 Task: Search one way flight ticket for 3 adults, 3 children in premium economy from Hattiesburg/laurel: Hattiesburg-laurel Regional Airport to Evansville: Evansville Regional Airport on 5-3-2023. Choice of flights is Emirates. Number of bags: 9 checked bags. Price is upto 99000. Outbound departure time preference is 11:00.
Action: Mouse moved to (203, 317)
Screenshot: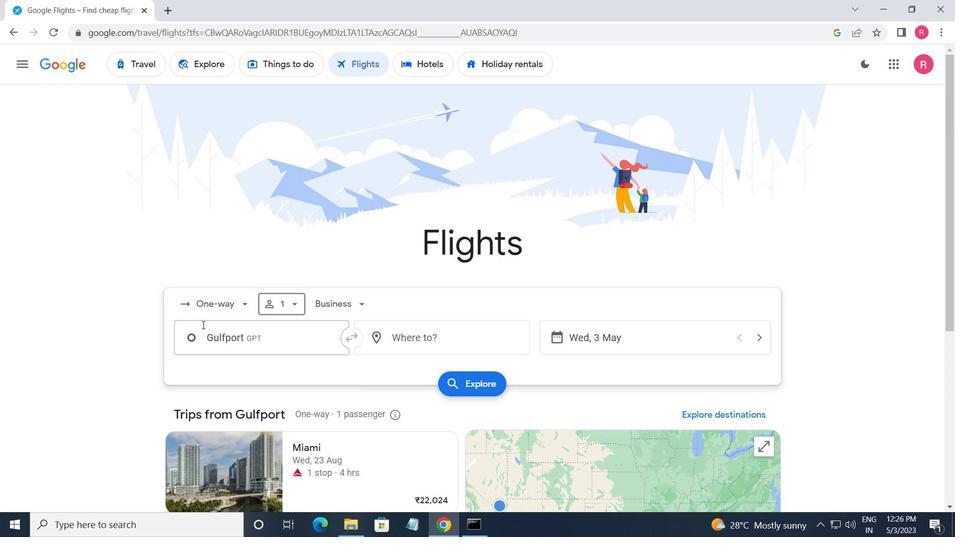 
Action: Mouse pressed left at (203, 317)
Screenshot: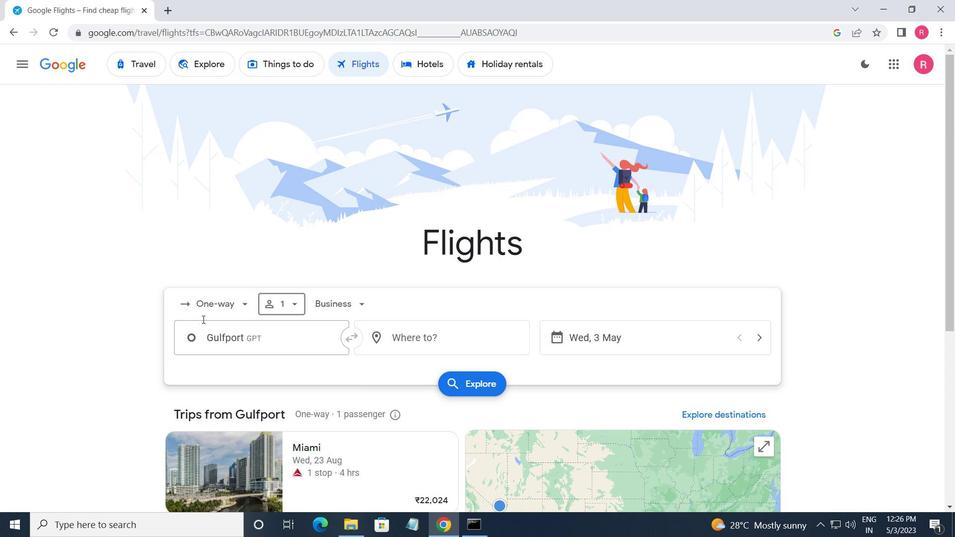 
Action: Mouse moved to (219, 360)
Screenshot: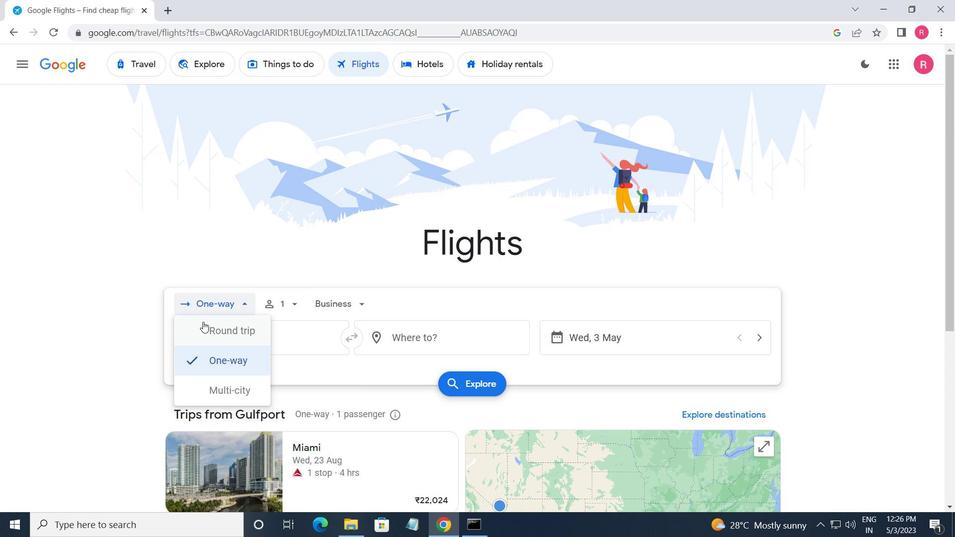 
Action: Mouse pressed left at (219, 360)
Screenshot: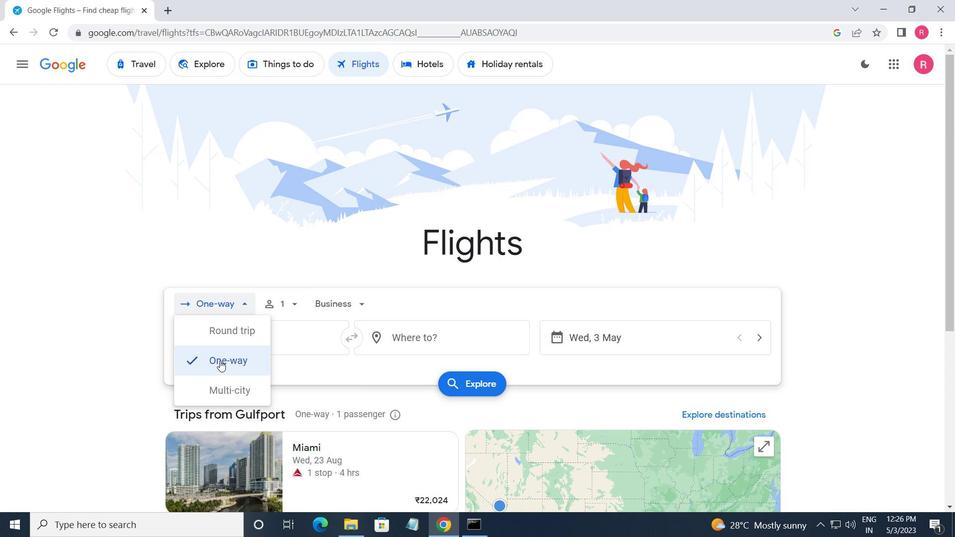 
Action: Mouse moved to (283, 308)
Screenshot: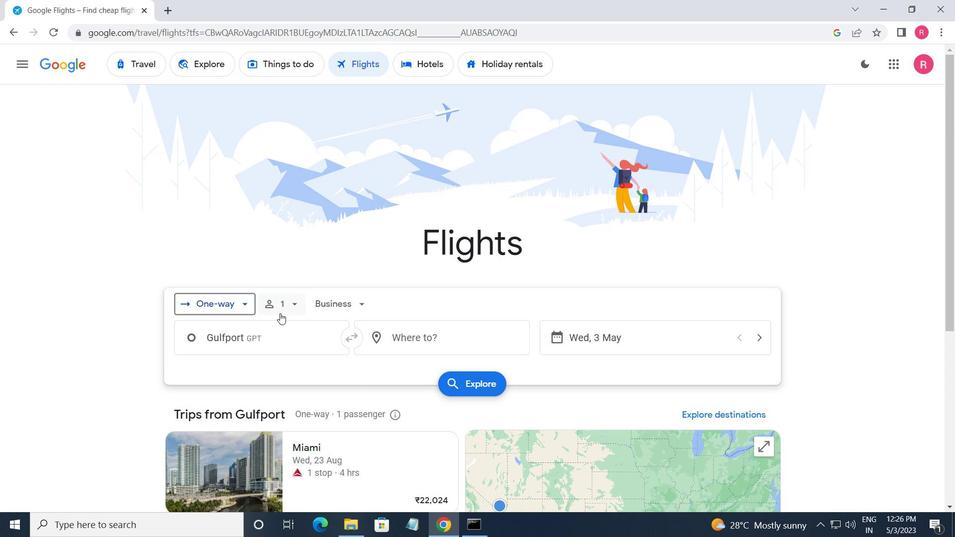 
Action: Mouse pressed left at (283, 308)
Screenshot: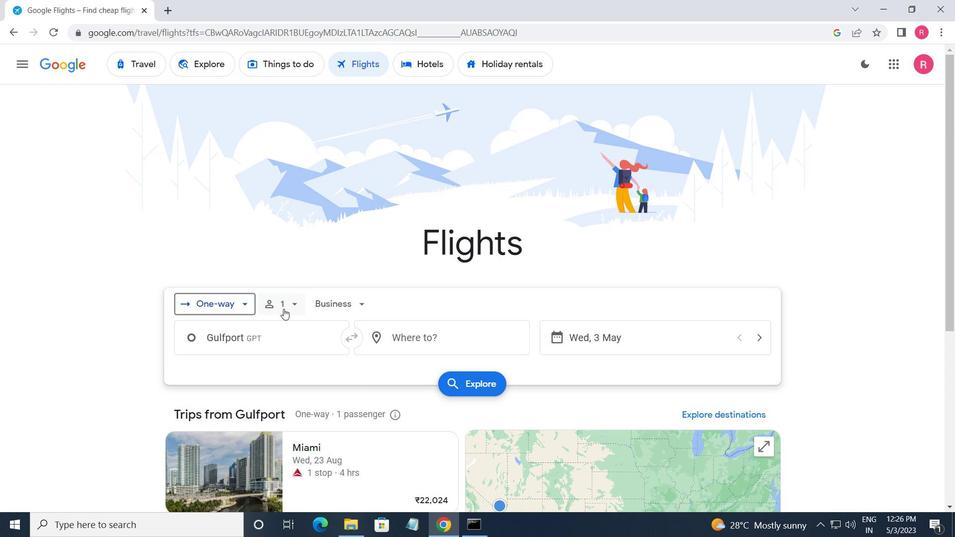 
Action: Mouse moved to (389, 340)
Screenshot: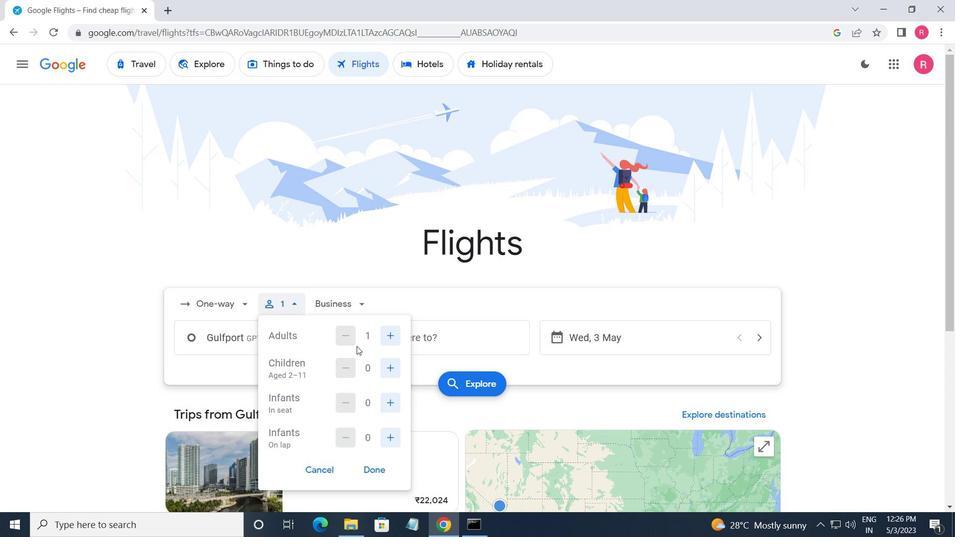 
Action: Mouse pressed left at (389, 340)
Screenshot: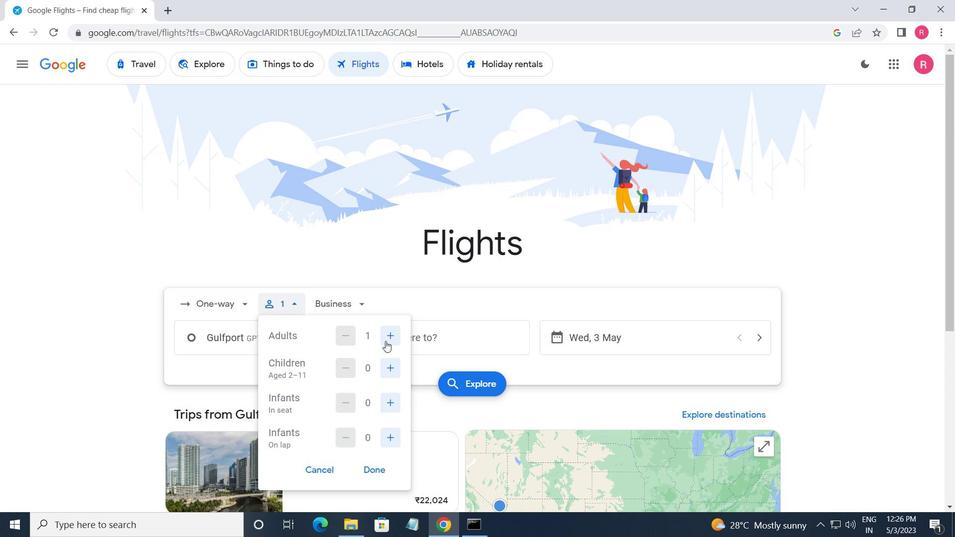
Action: Mouse pressed left at (389, 340)
Screenshot: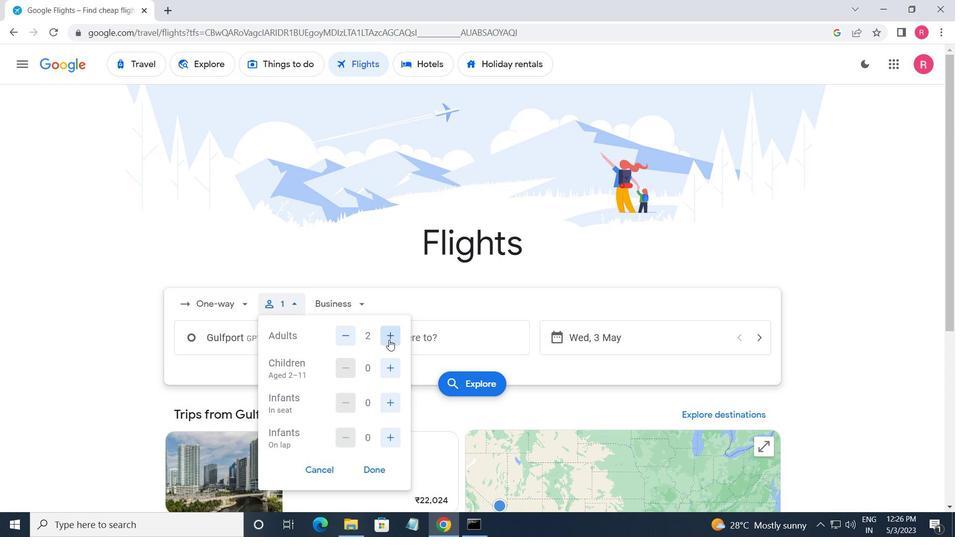 
Action: Mouse moved to (394, 371)
Screenshot: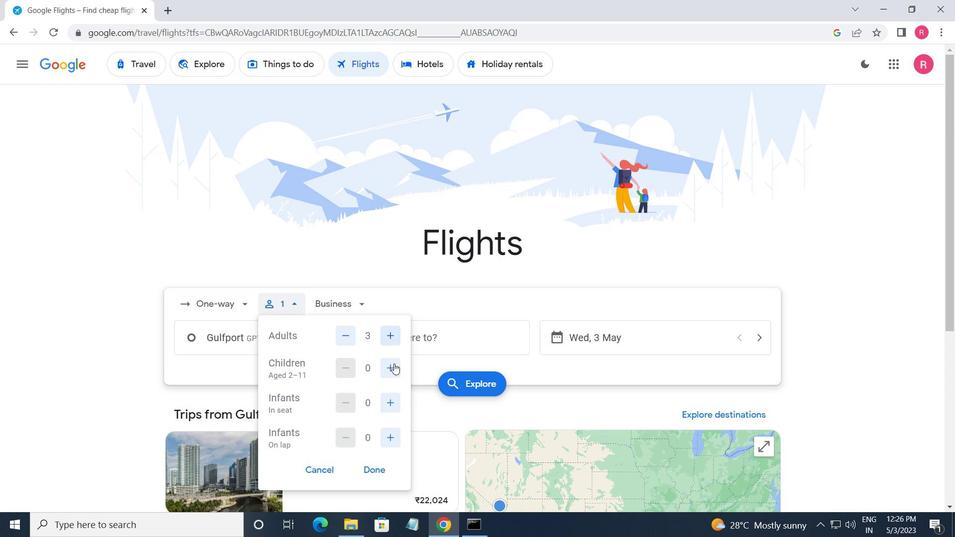 
Action: Mouse pressed left at (394, 371)
Screenshot: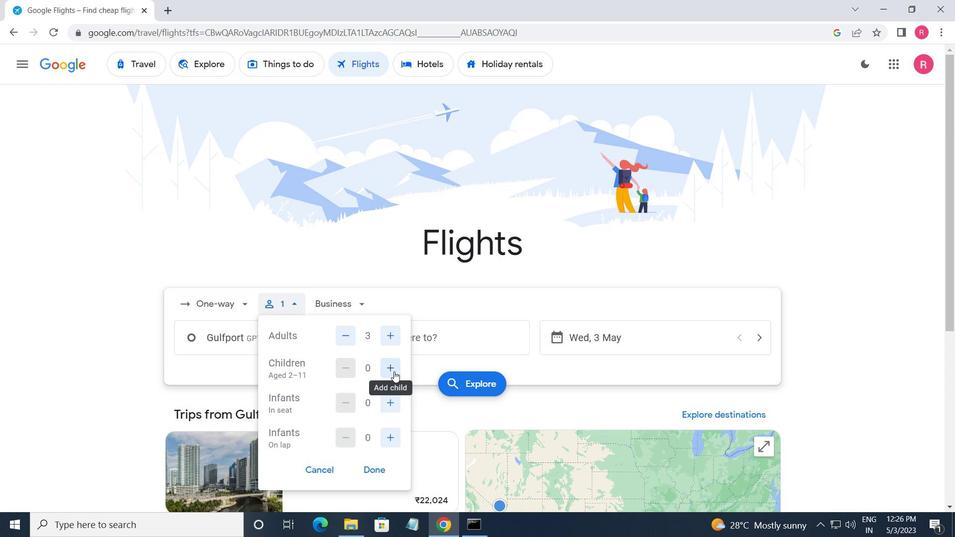 
Action: Mouse pressed left at (394, 371)
Screenshot: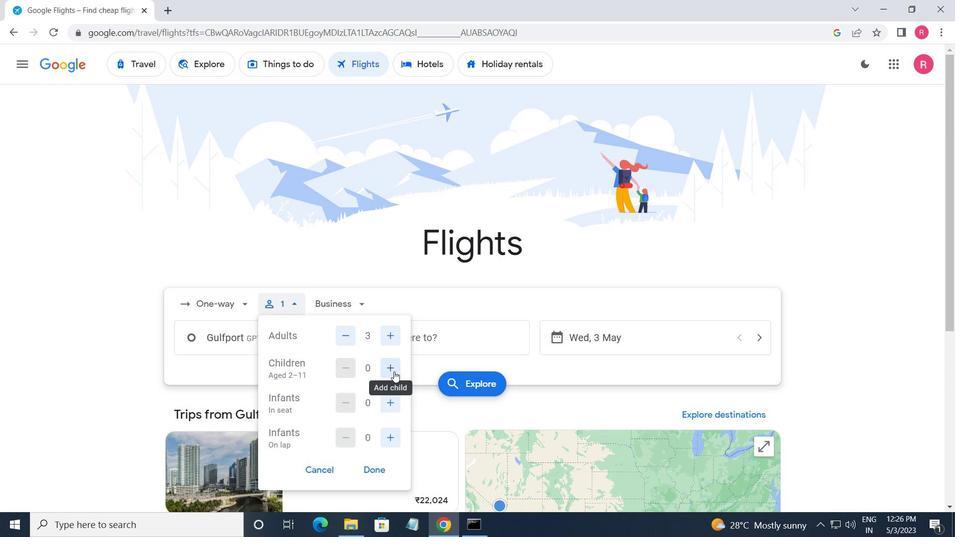 
Action: Mouse moved to (384, 373)
Screenshot: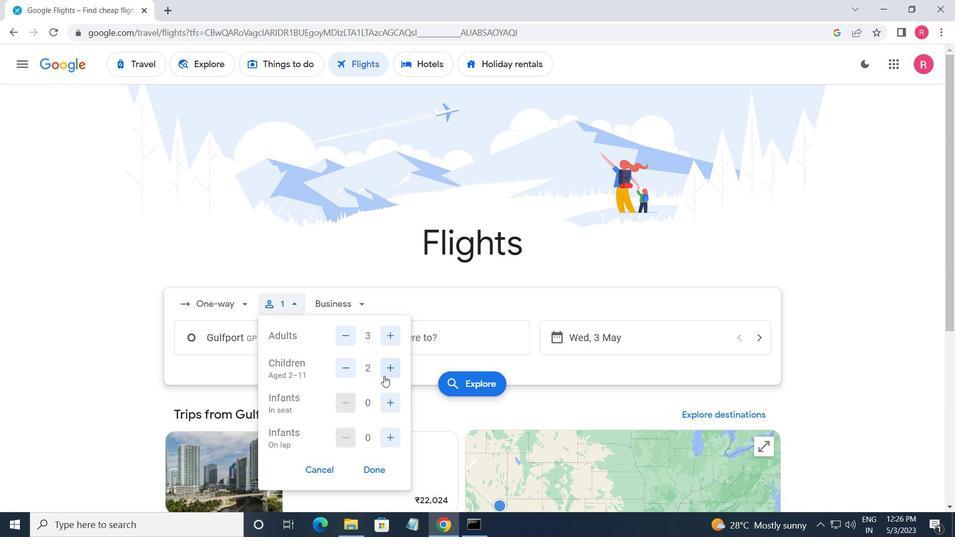 
Action: Mouse pressed left at (384, 373)
Screenshot: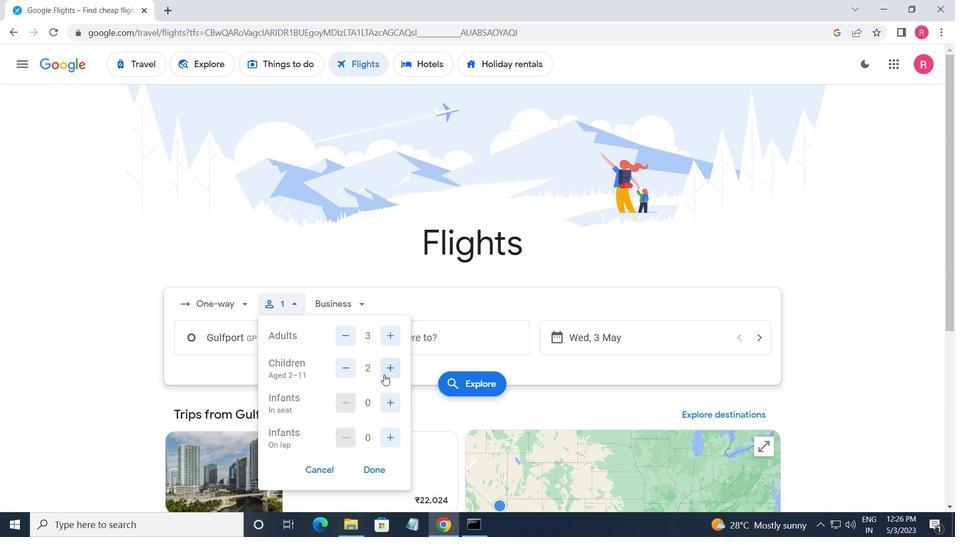 
Action: Mouse moved to (344, 306)
Screenshot: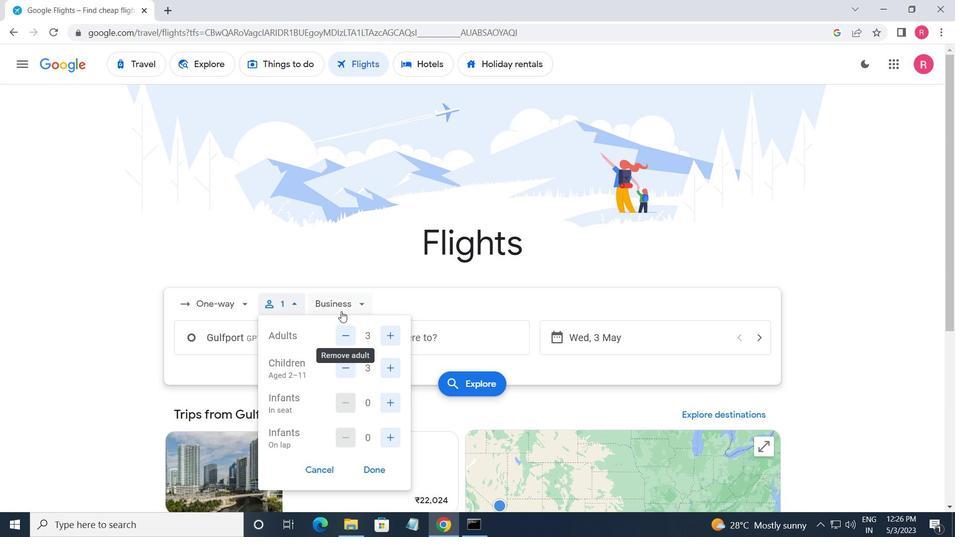
Action: Mouse pressed left at (344, 306)
Screenshot: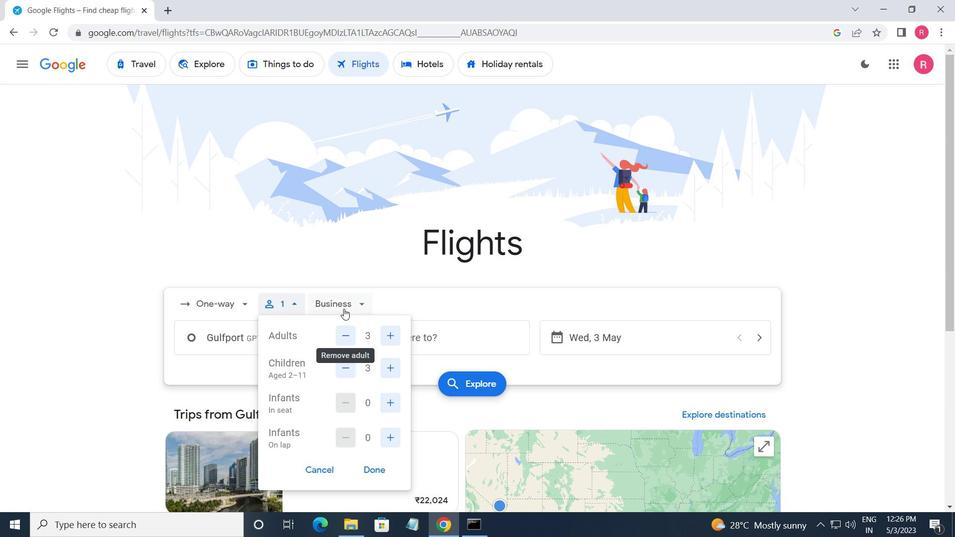 
Action: Mouse moved to (368, 359)
Screenshot: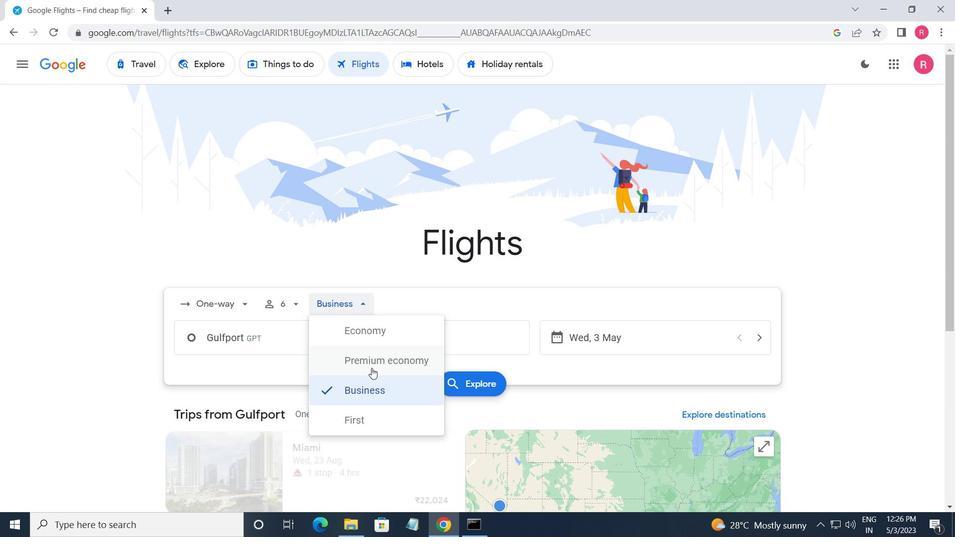 
Action: Mouse pressed left at (368, 359)
Screenshot: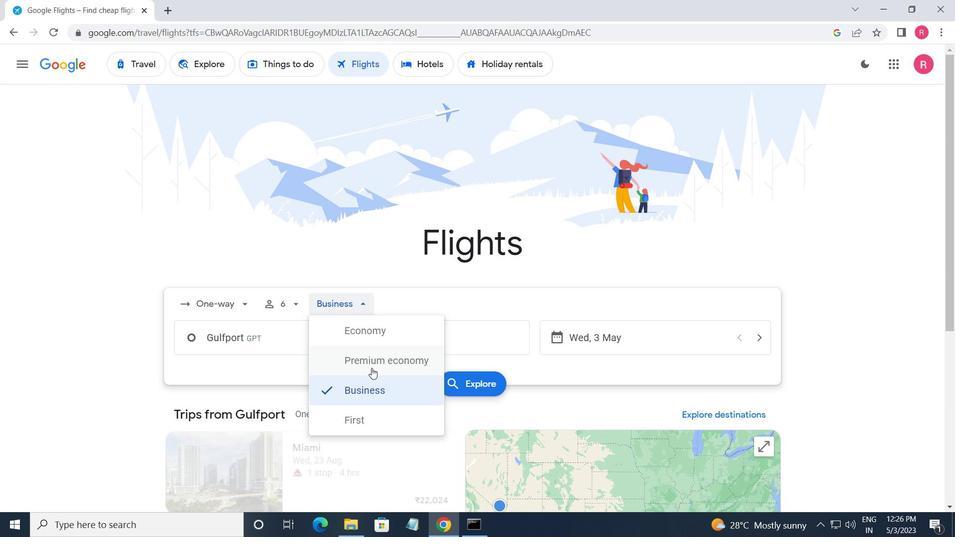 
Action: Mouse moved to (294, 346)
Screenshot: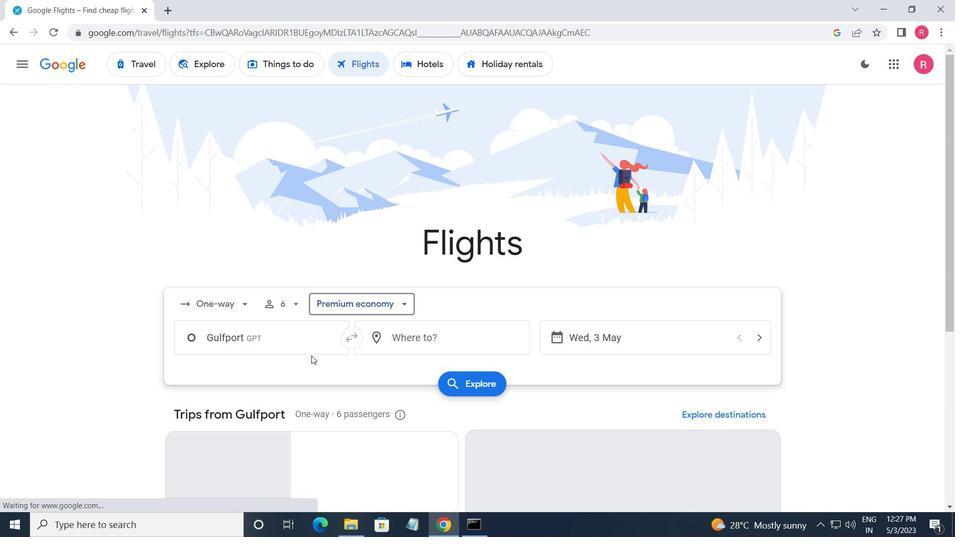 
Action: Mouse pressed left at (294, 346)
Screenshot: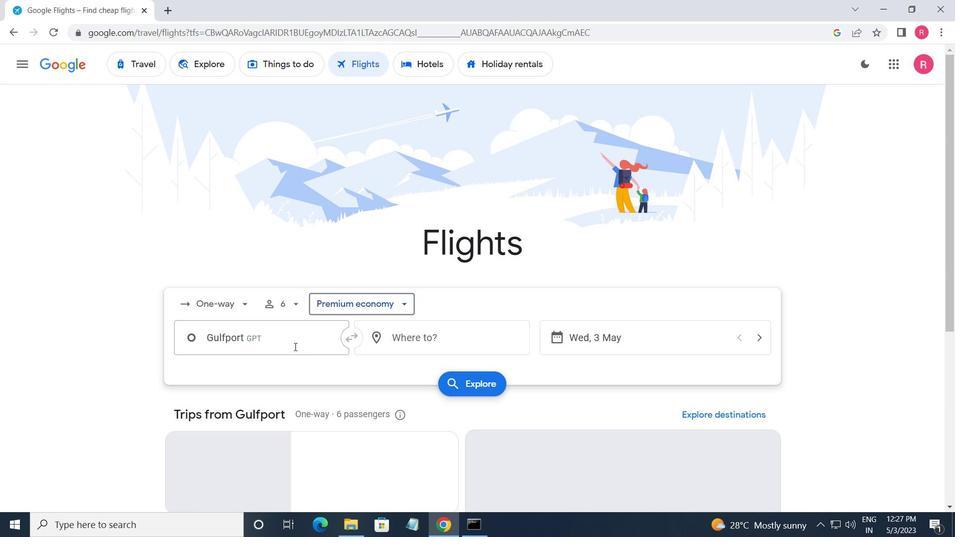 
Action: Mouse moved to (274, 376)
Screenshot: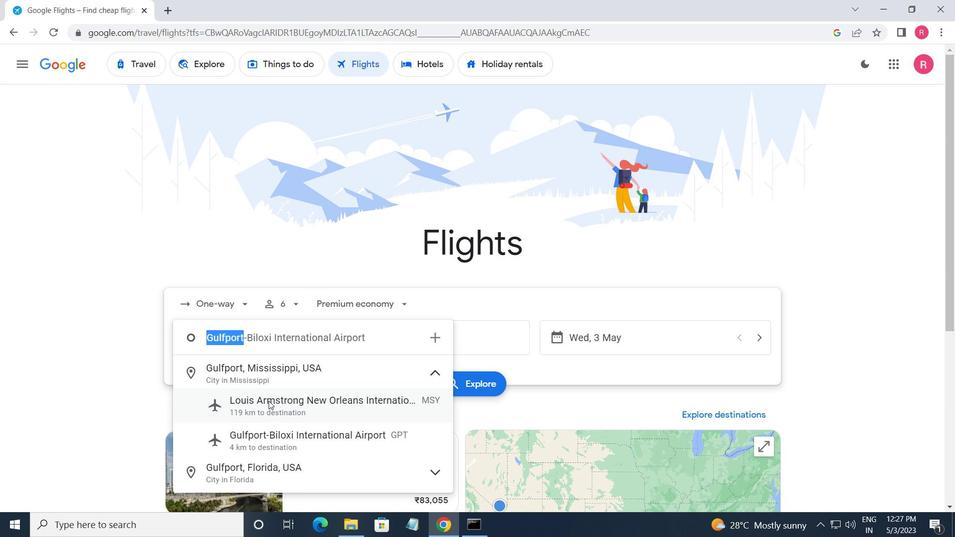 
Action: Key pressed <Key.shift>HATTI
Screenshot: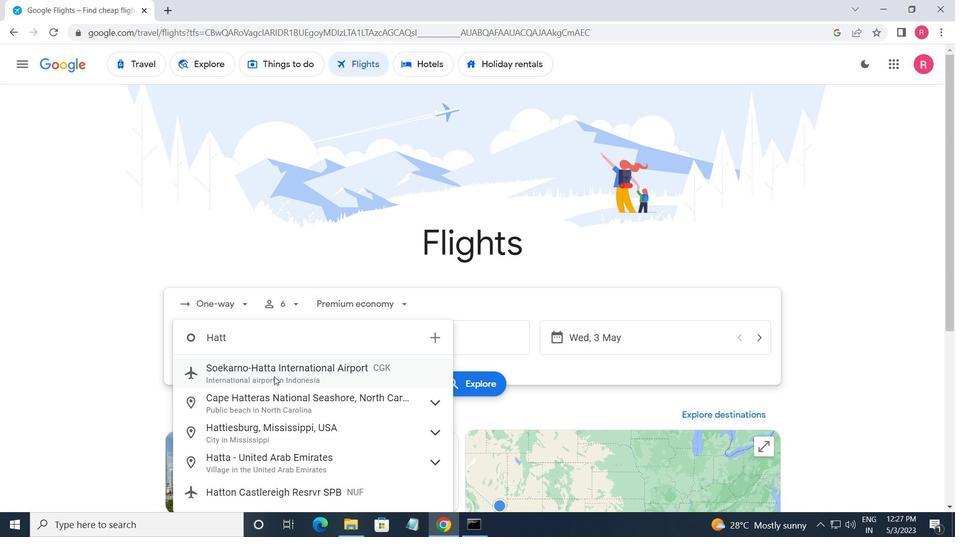 
Action: Mouse moved to (327, 471)
Screenshot: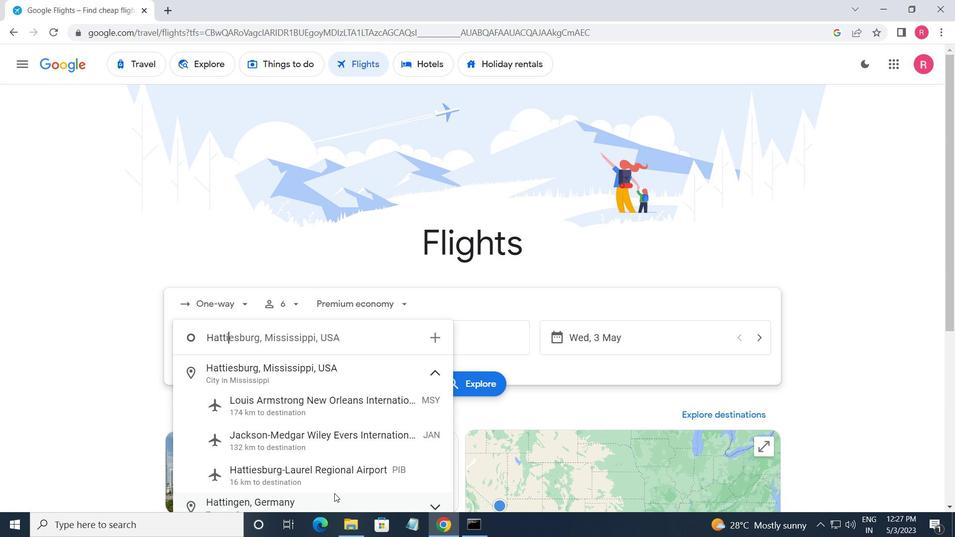 
Action: Mouse pressed left at (327, 471)
Screenshot: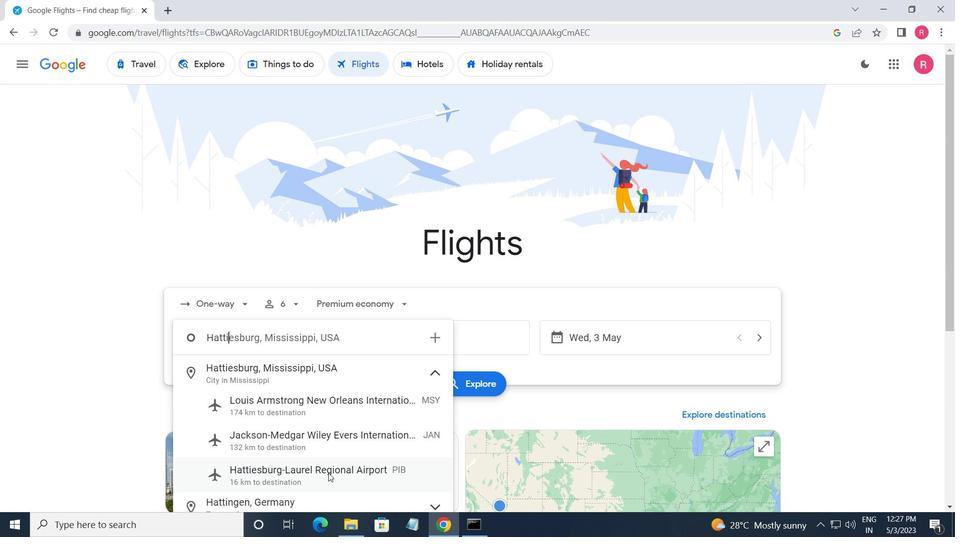 
Action: Mouse moved to (425, 347)
Screenshot: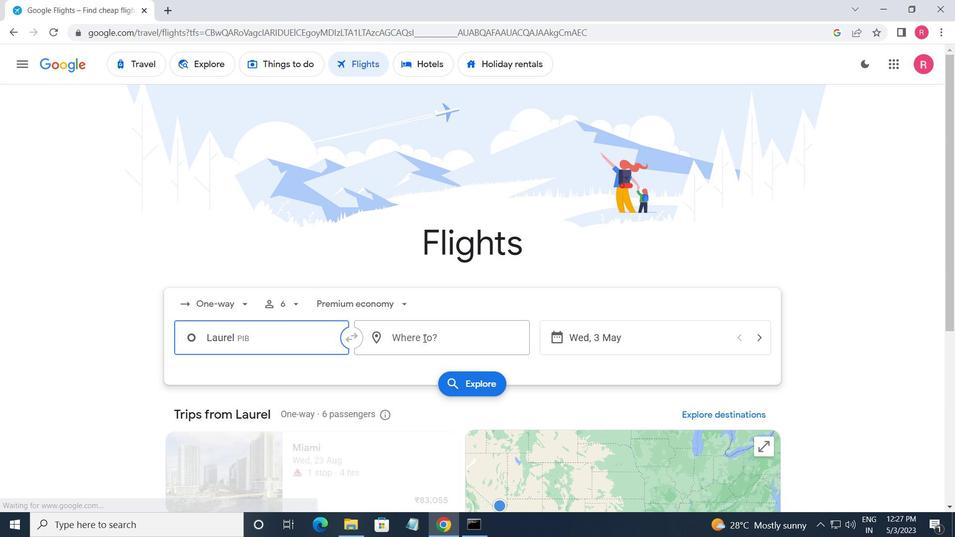 
Action: Mouse pressed left at (425, 347)
Screenshot: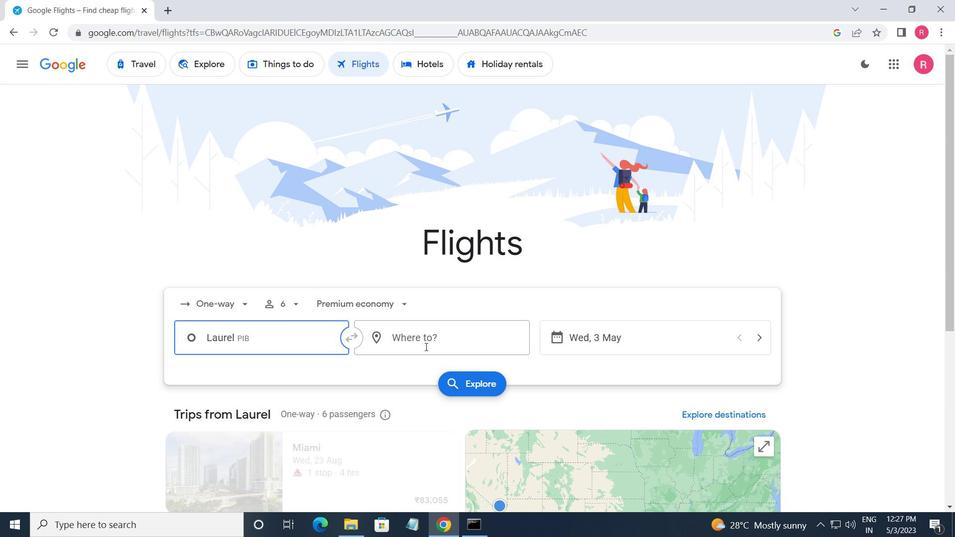 
Action: Mouse moved to (445, 466)
Screenshot: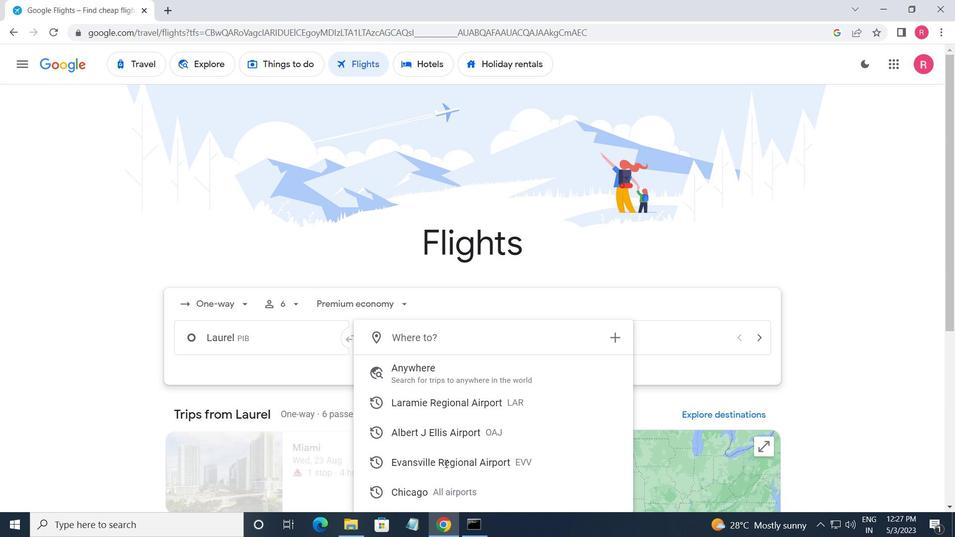 
Action: Mouse pressed left at (445, 466)
Screenshot: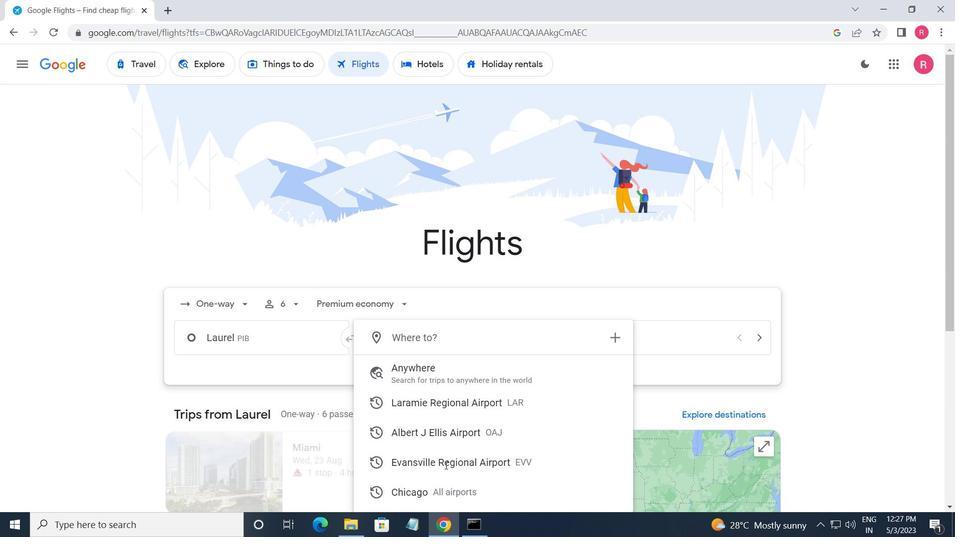 
Action: Mouse moved to (638, 348)
Screenshot: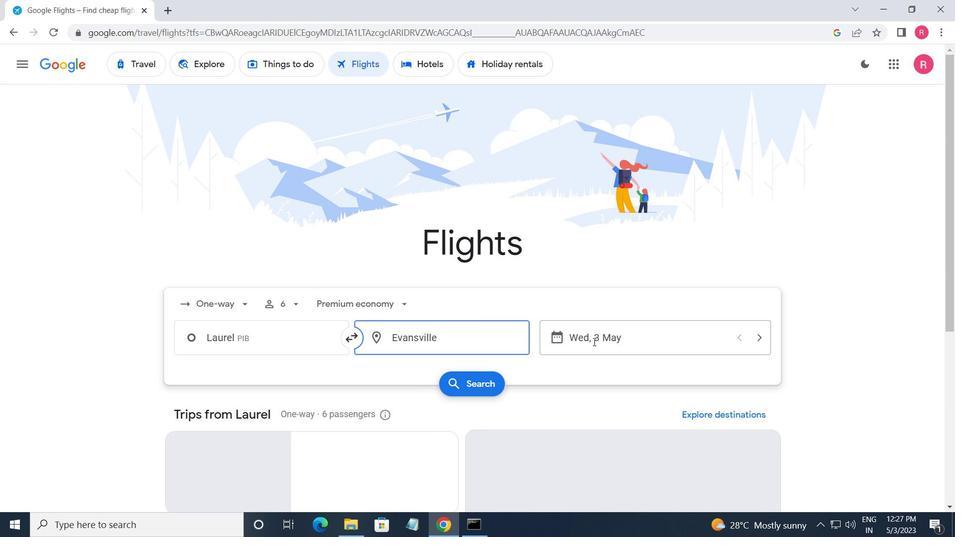 
Action: Mouse pressed left at (638, 348)
Screenshot: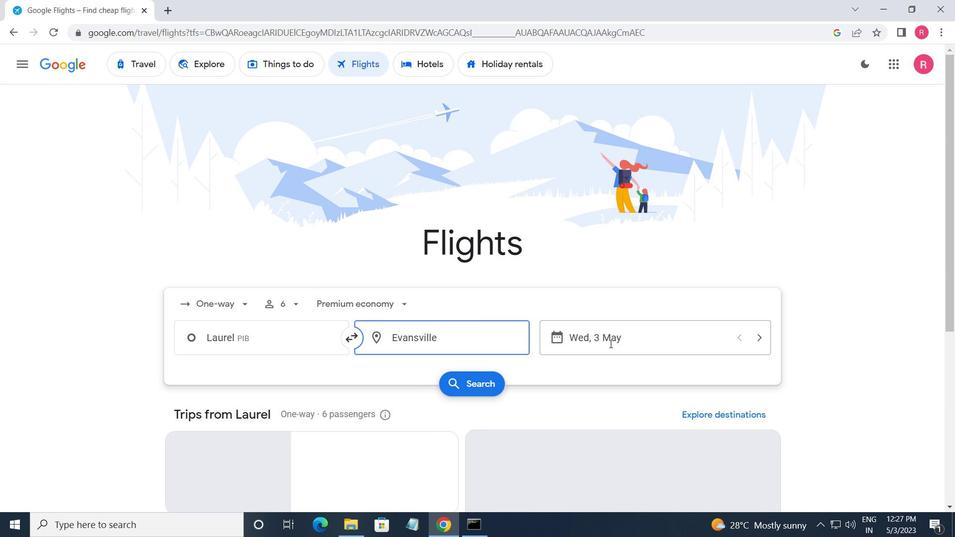 
Action: Mouse moved to (416, 289)
Screenshot: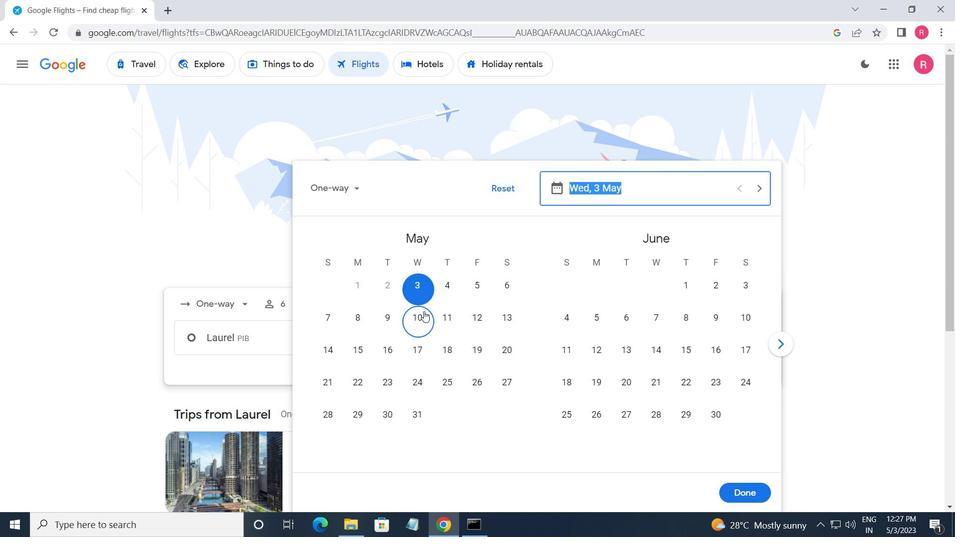 
Action: Mouse pressed left at (416, 289)
Screenshot: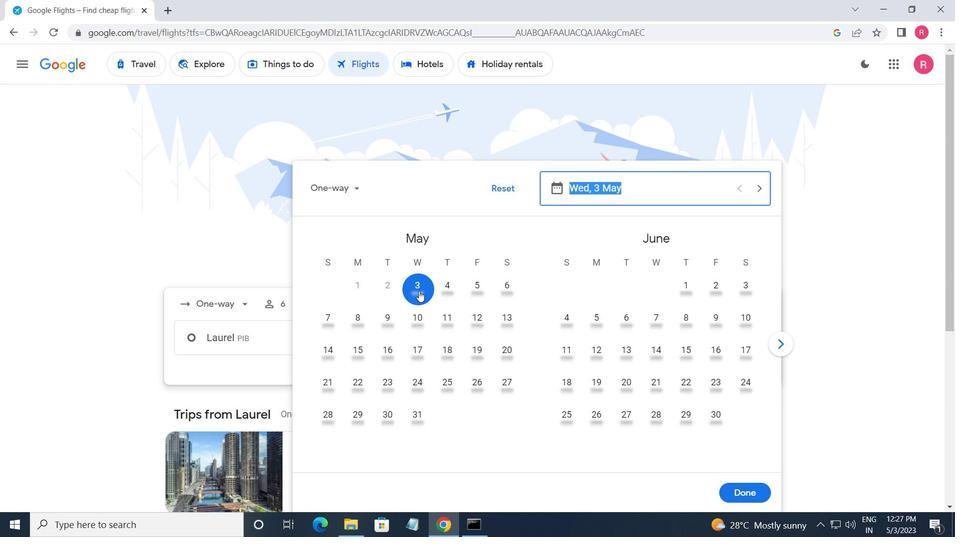 
Action: Mouse moved to (735, 488)
Screenshot: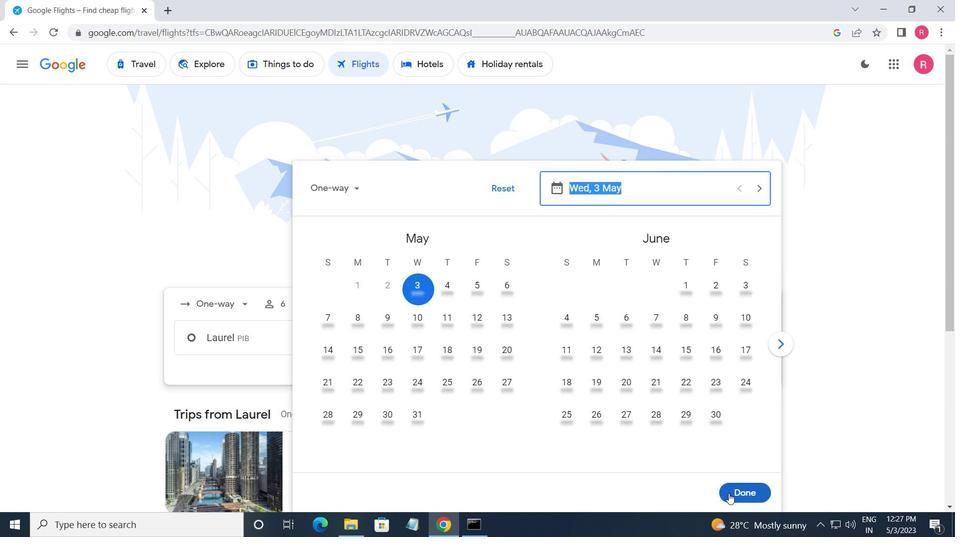 
Action: Mouse pressed left at (735, 488)
Screenshot: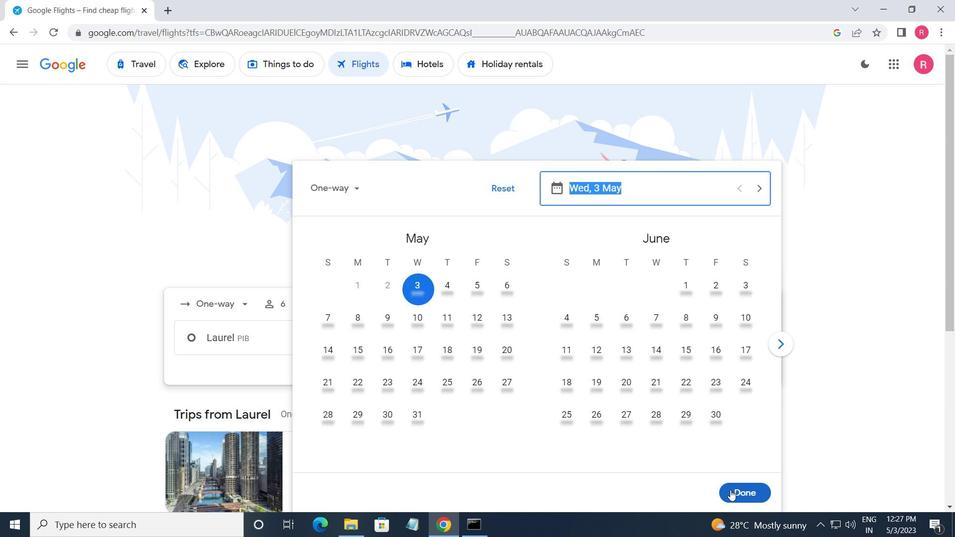 
Action: Mouse moved to (477, 387)
Screenshot: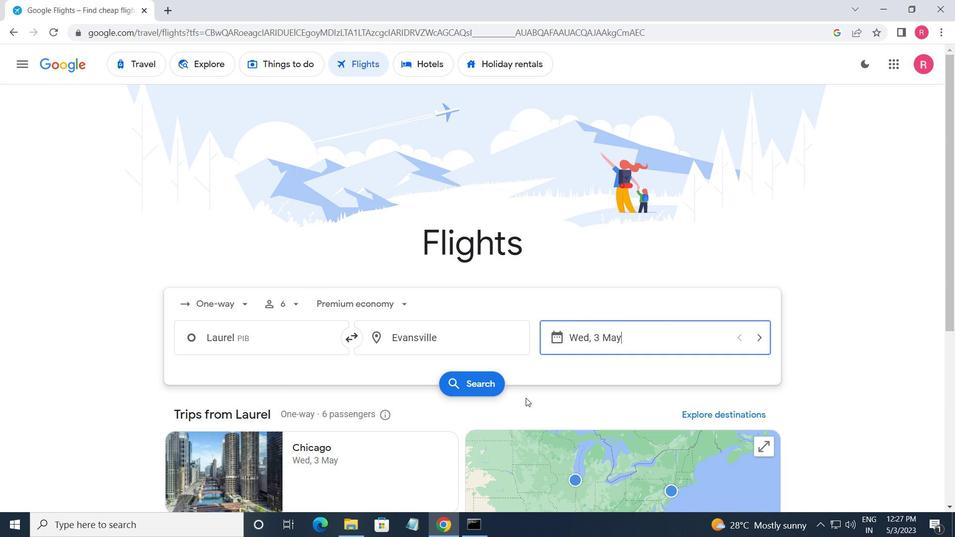 
Action: Mouse pressed left at (477, 387)
Screenshot: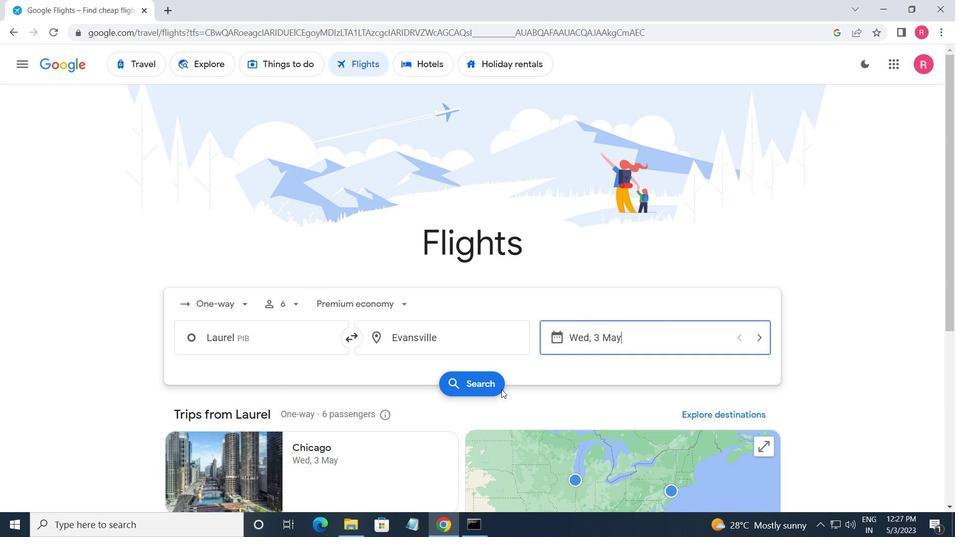 
Action: Mouse moved to (187, 177)
Screenshot: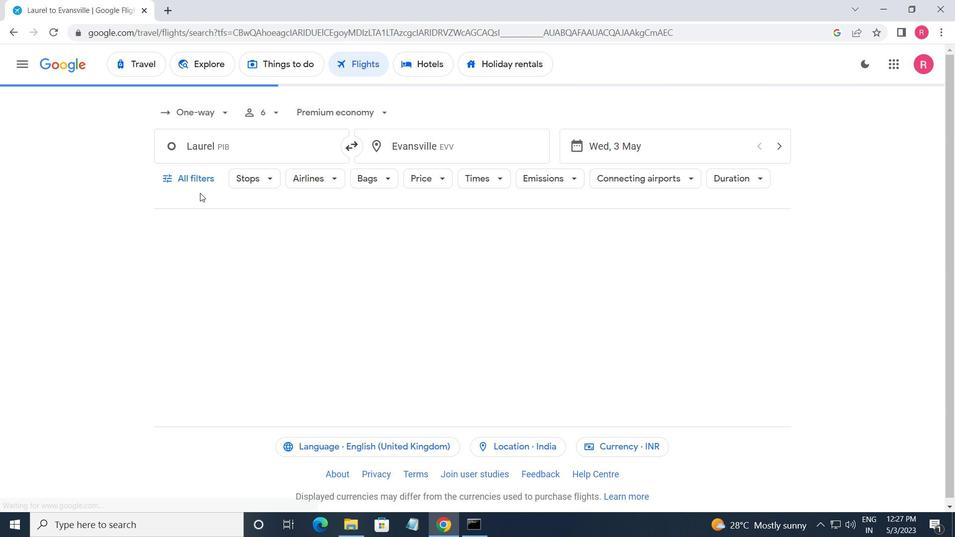 
Action: Mouse pressed left at (187, 177)
Screenshot: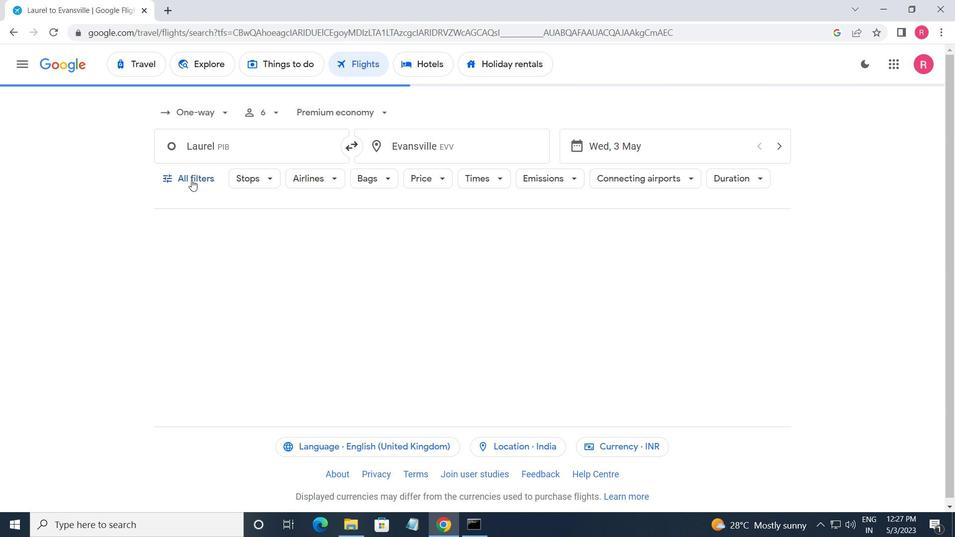 
Action: Mouse moved to (238, 346)
Screenshot: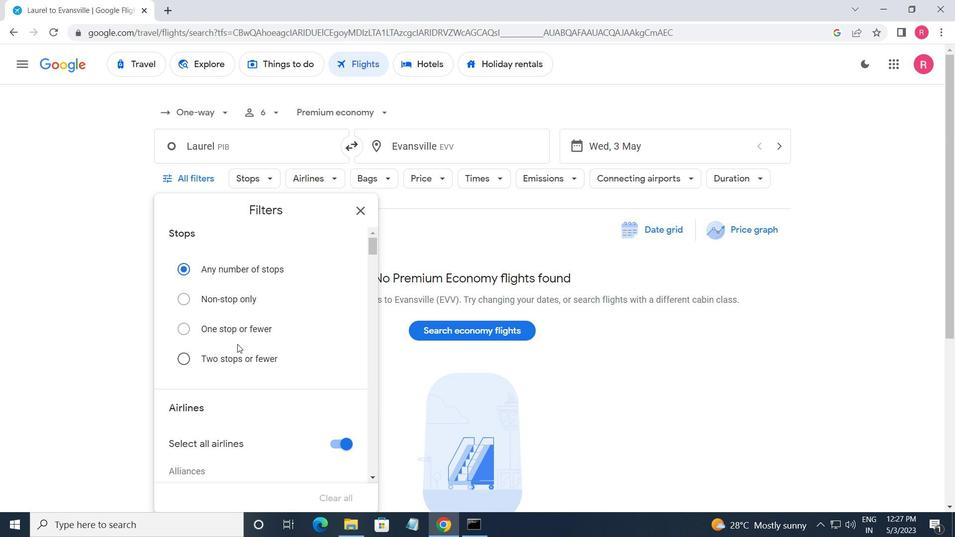 
Action: Mouse scrolled (238, 345) with delta (0, 0)
Screenshot: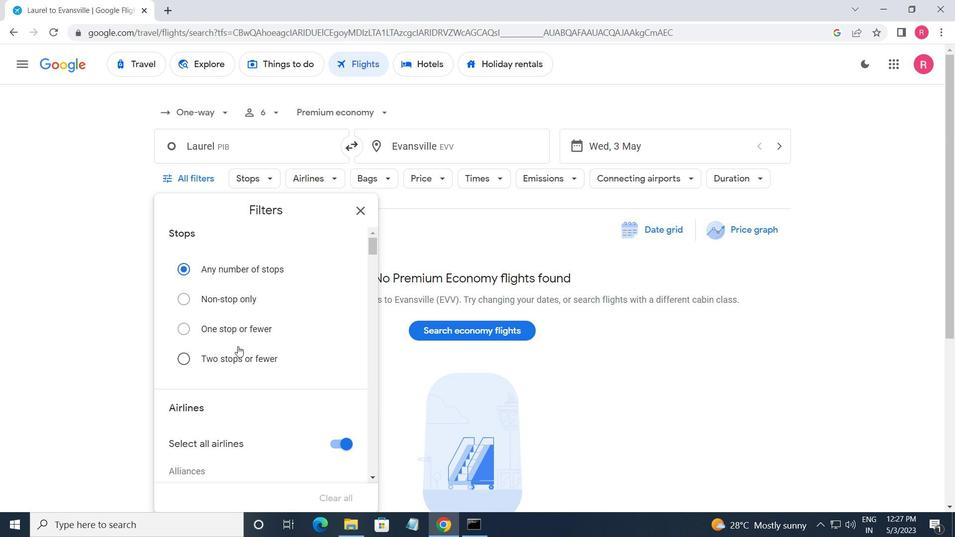 
Action: Mouse moved to (238, 347)
Screenshot: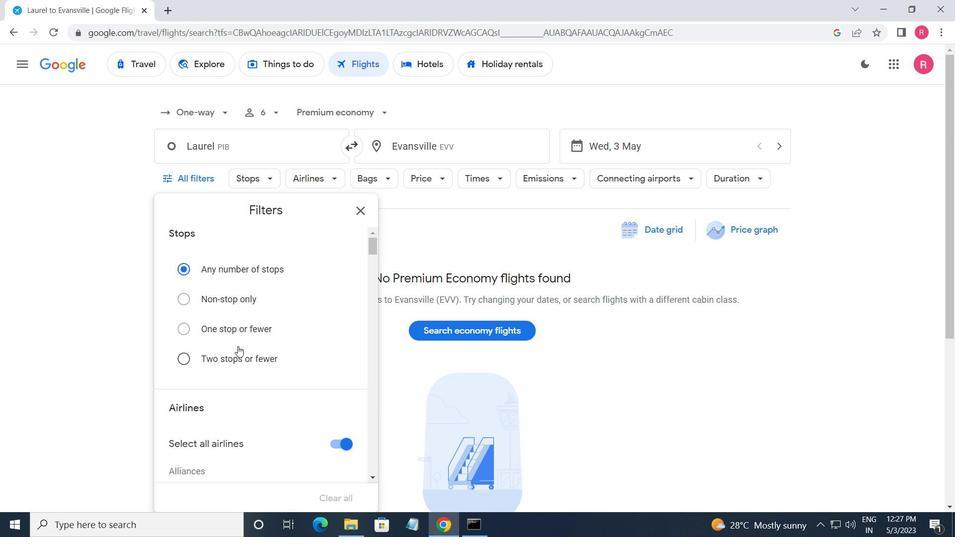 
Action: Mouse scrolled (238, 346) with delta (0, 0)
Screenshot: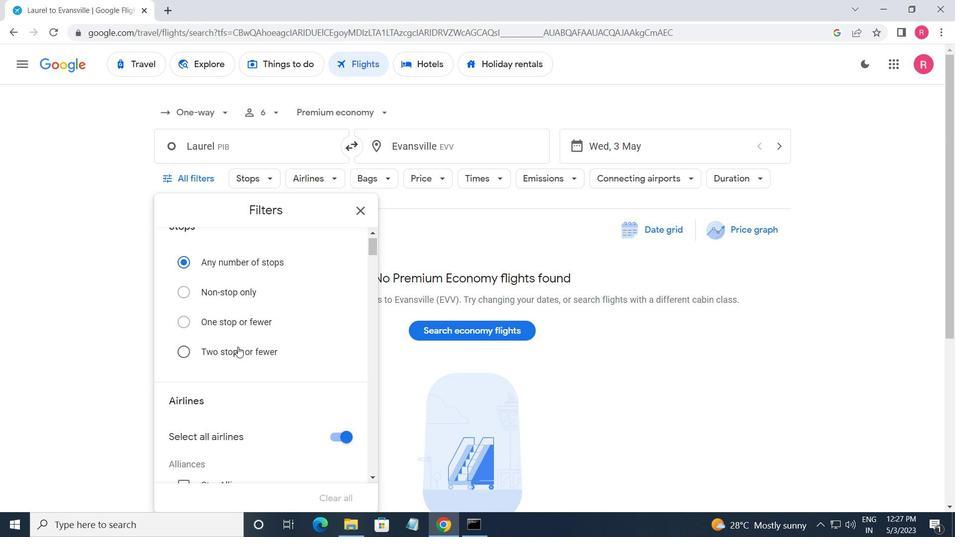 
Action: Mouse moved to (239, 348)
Screenshot: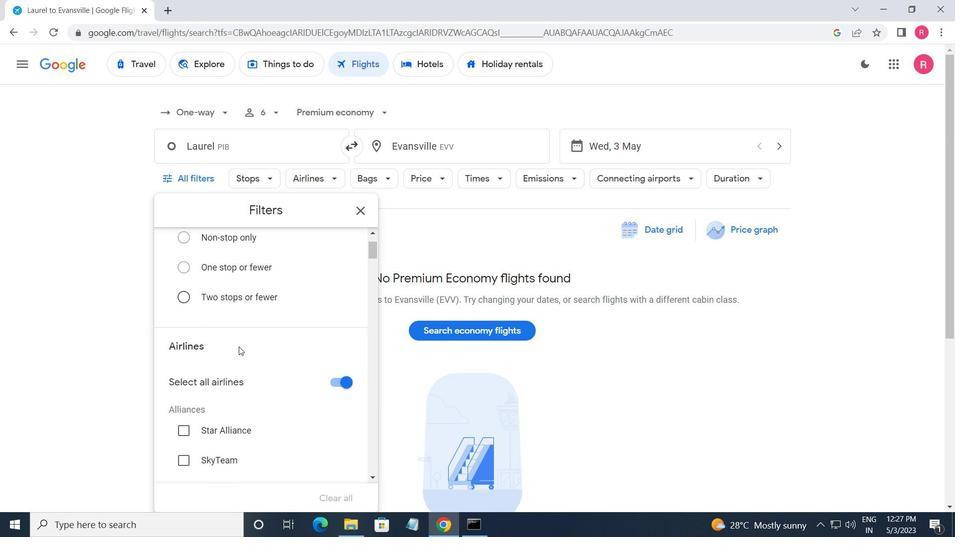 
Action: Mouse scrolled (239, 347) with delta (0, 0)
Screenshot: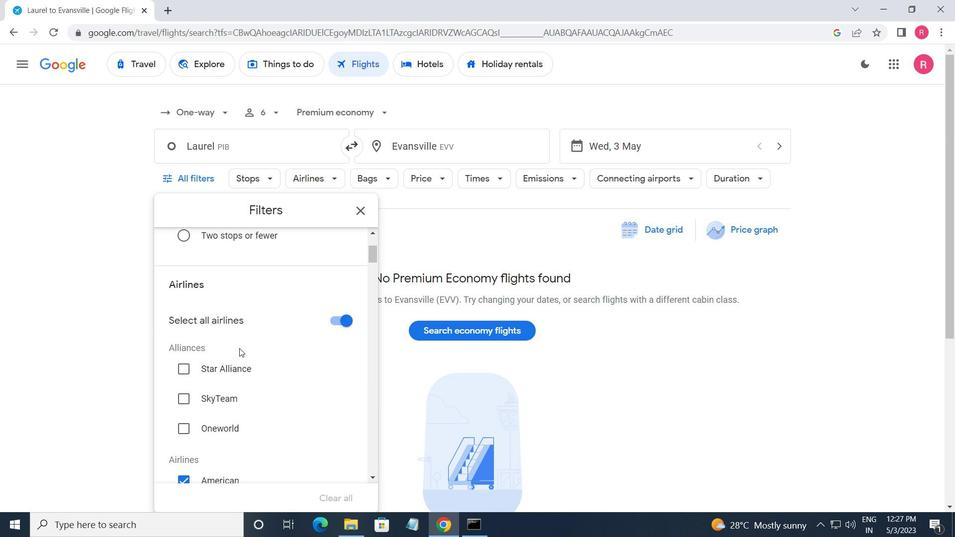 
Action: Mouse scrolled (239, 347) with delta (0, 0)
Screenshot: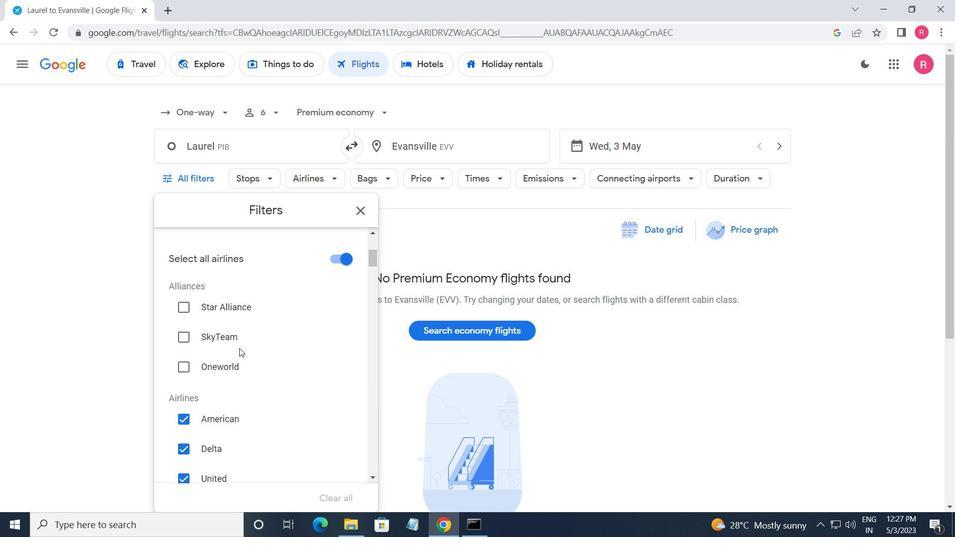 
Action: Mouse scrolled (239, 347) with delta (0, 0)
Screenshot: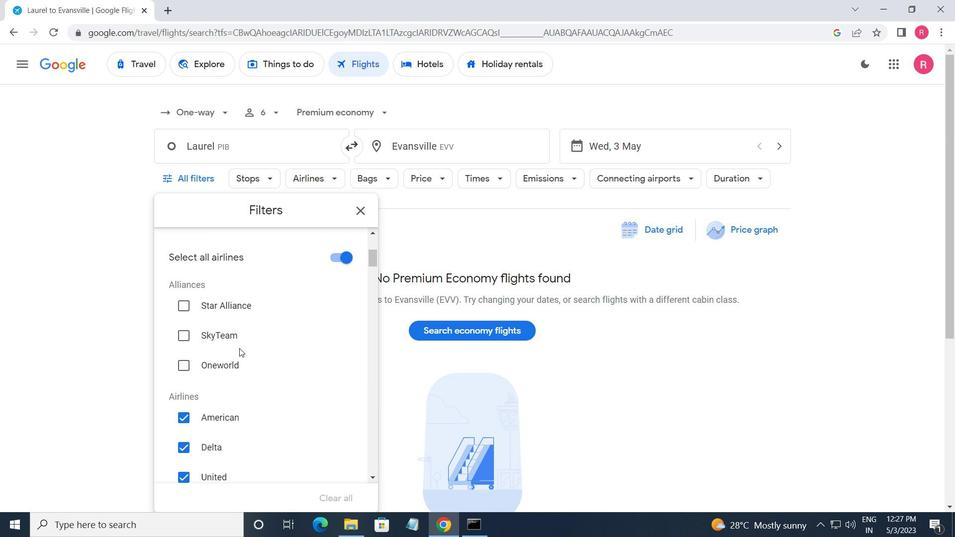 
Action: Mouse scrolled (239, 348) with delta (0, 0)
Screenshot: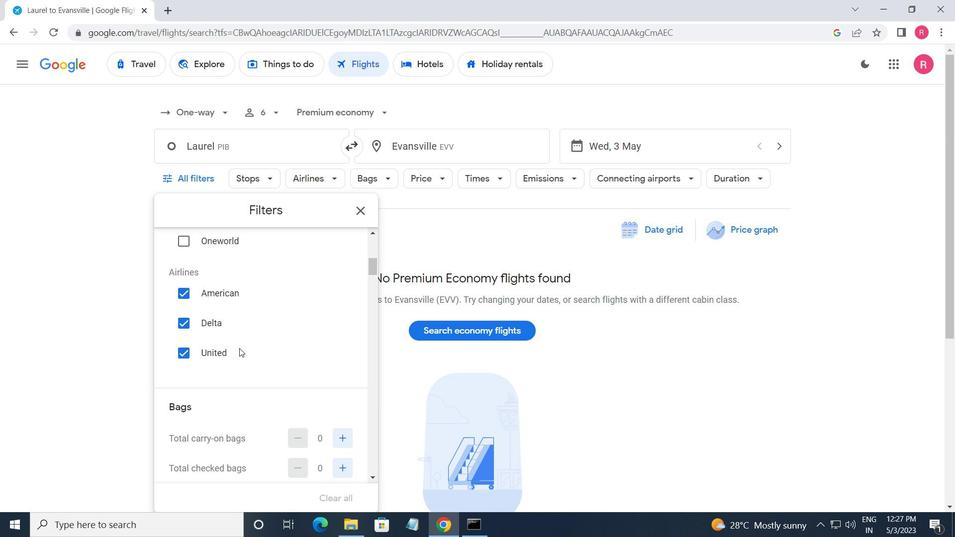 
Action: Mouse scrolled (239, 348) with delta (0, 0)
Screenshot: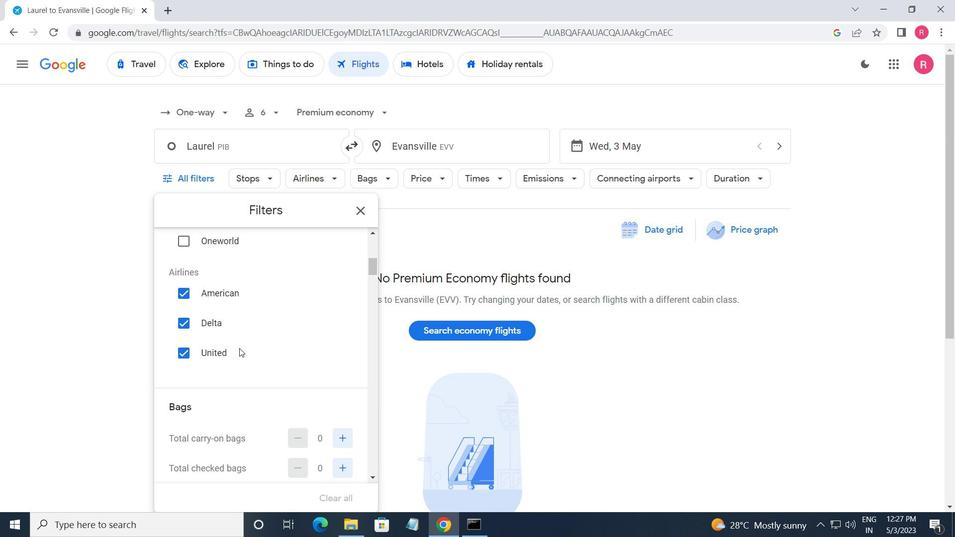
Action: Mouse scrolled (239, 348) with delta (0, 0)
Screenshot: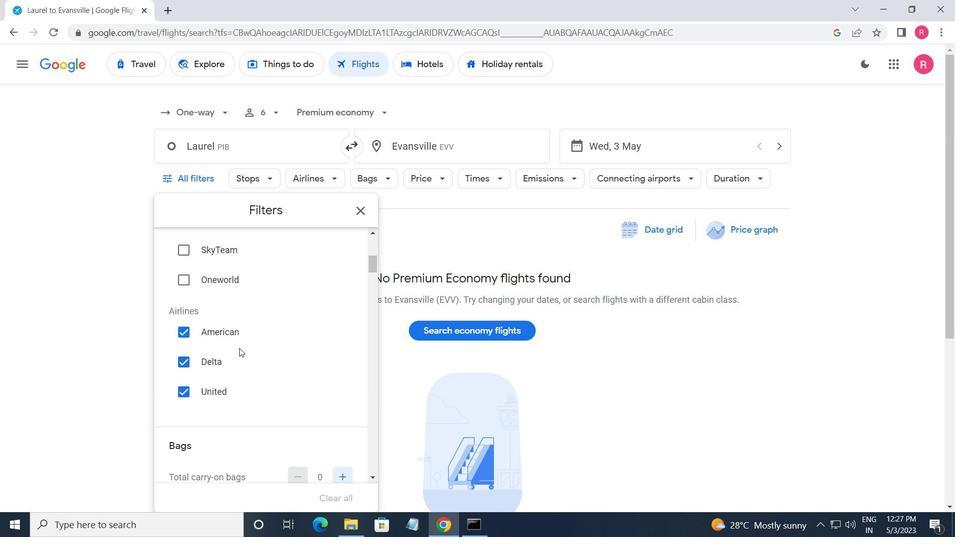
Action: Mouse moved to (335, 321)
Screenshot: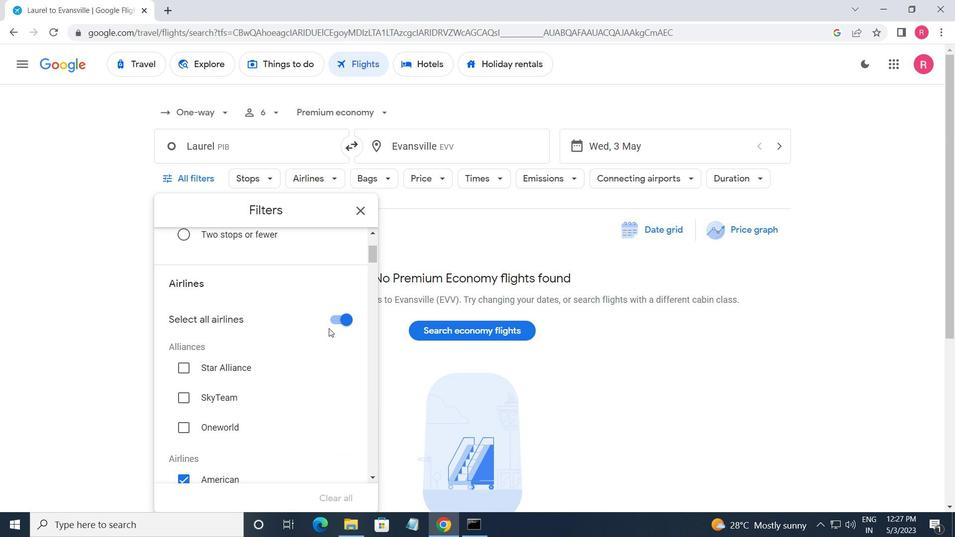 
Action: Mouse pressed left at (335, 321)
Screenshot: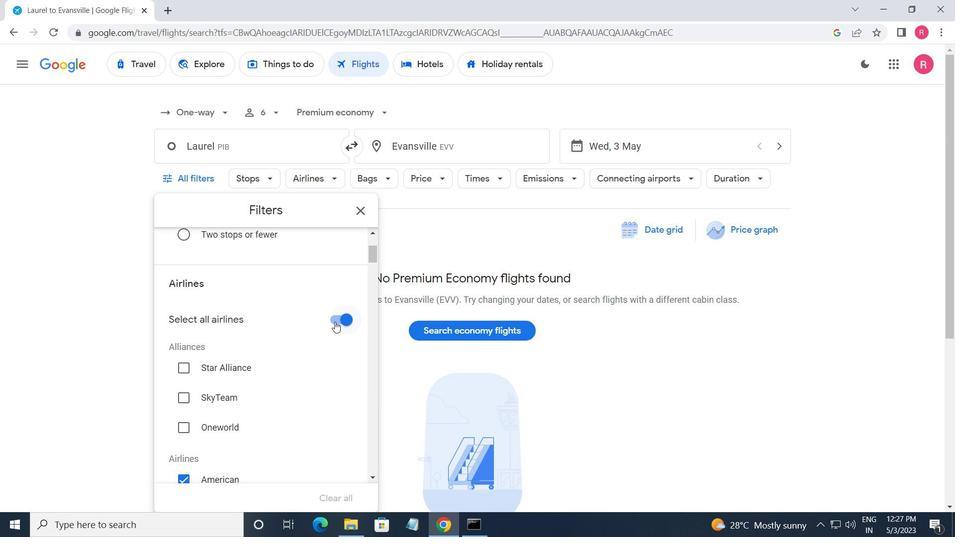 
Action: Mouse moved to (291, 368)
Screenshot: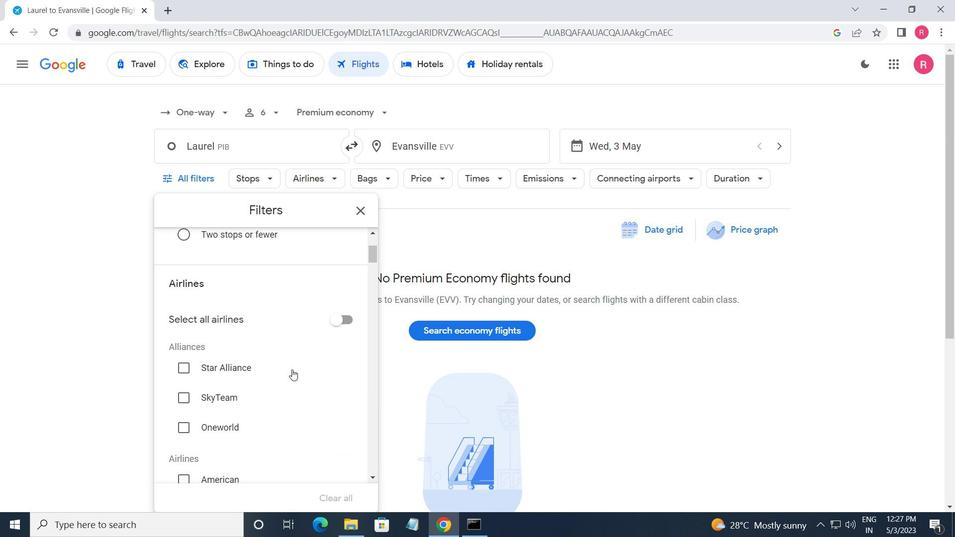 
Action: Mouse scrolled (291, 368) with delta (0, 0)
Screenshot: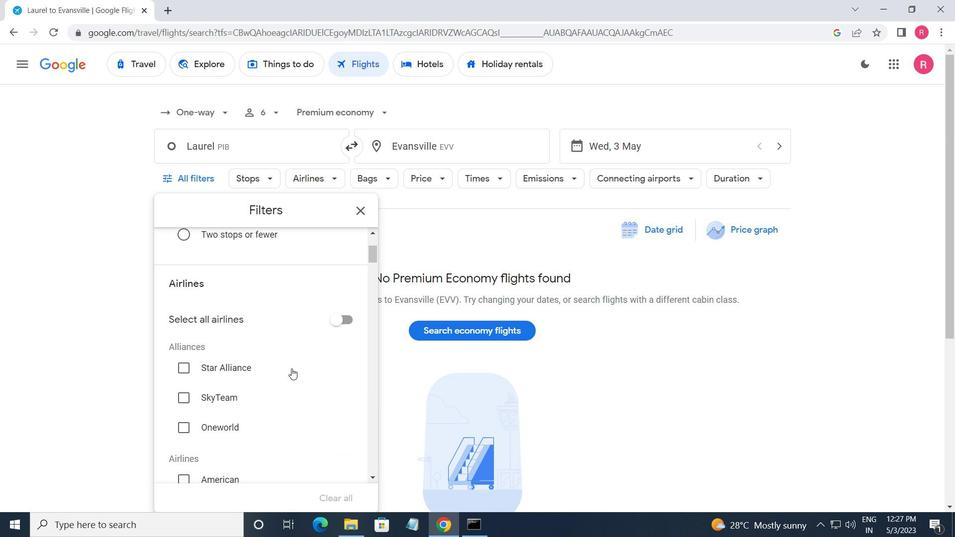 
Action: Mouse scrolled (291, 368) with delta (0, 0)
Screenshot: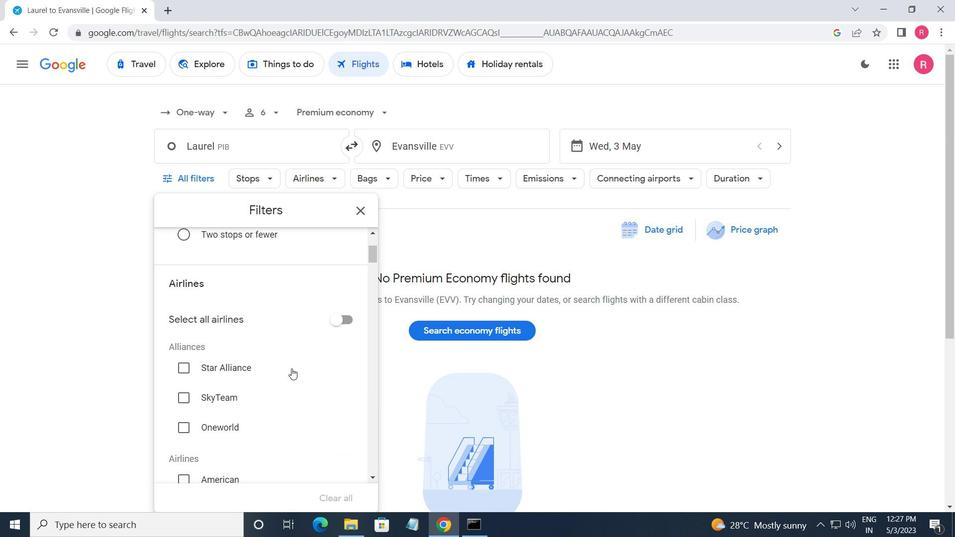 
Action: Mouse scrolled (291, 368) with delta (0, 0)
Screenshot: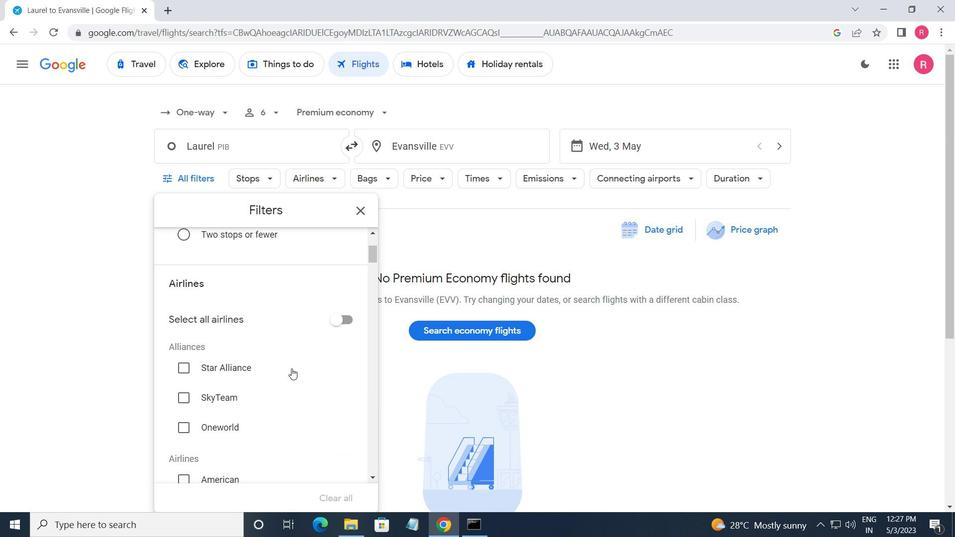 
Action: Mouse moved to (290, 370)
Screenshot: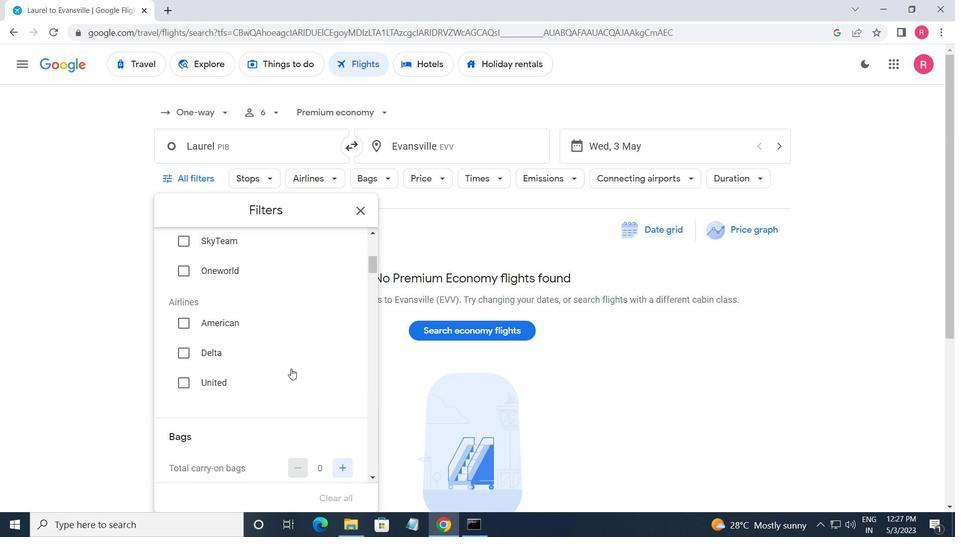 
Action: Mouse scrolled (290, 369) with delta (0, 0)
Screenshot: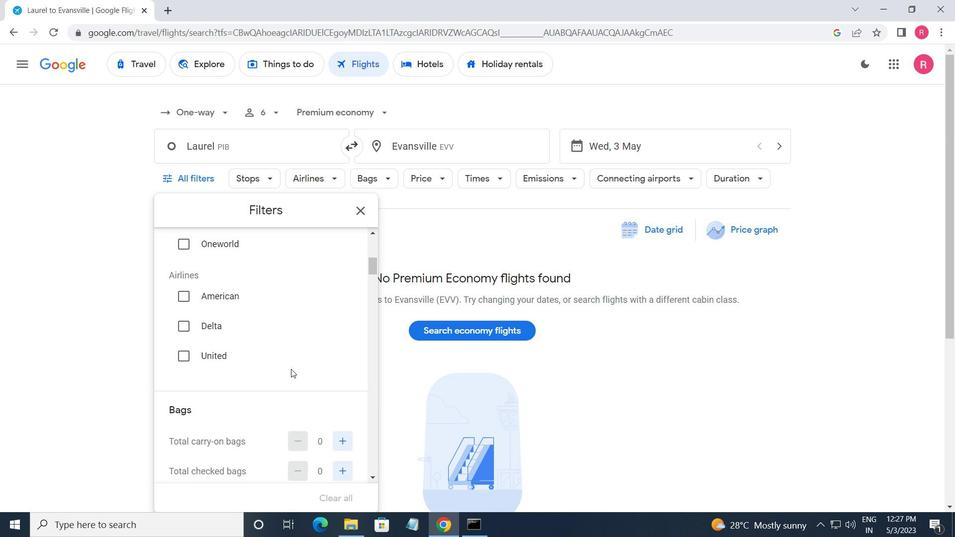 
Action: Mouse moved to (290, 371)
Screenshot: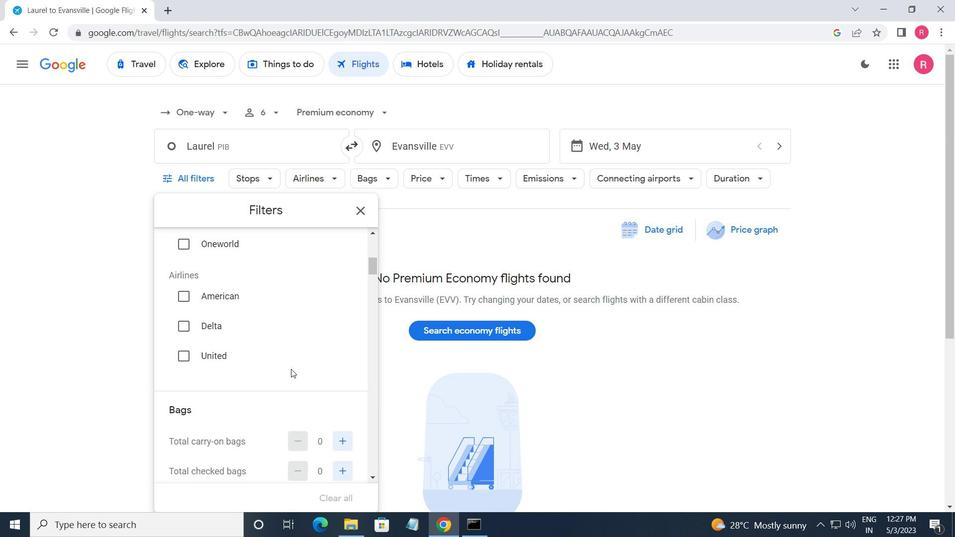 
Action: Mouse scrolled (290, 370) with delta (0, 0)
Screenshot: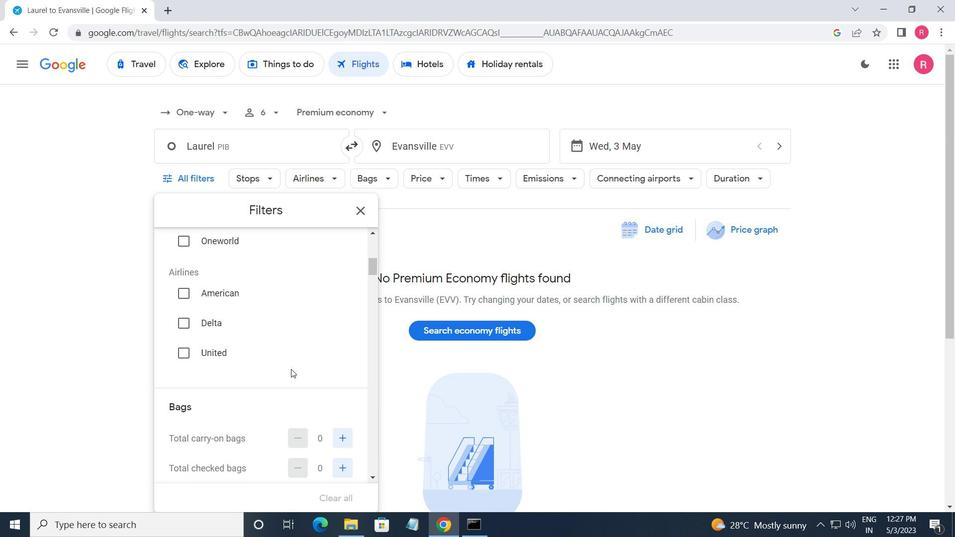
Action: Mouse moved to (337, 343)
Screenshot: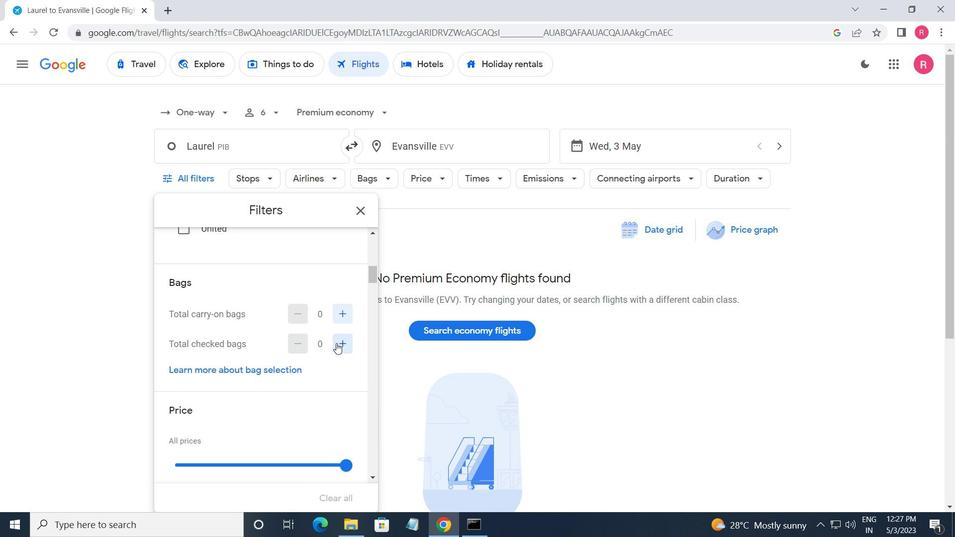 
Action: Mouse pressed left at (337, 343)
Screenshot: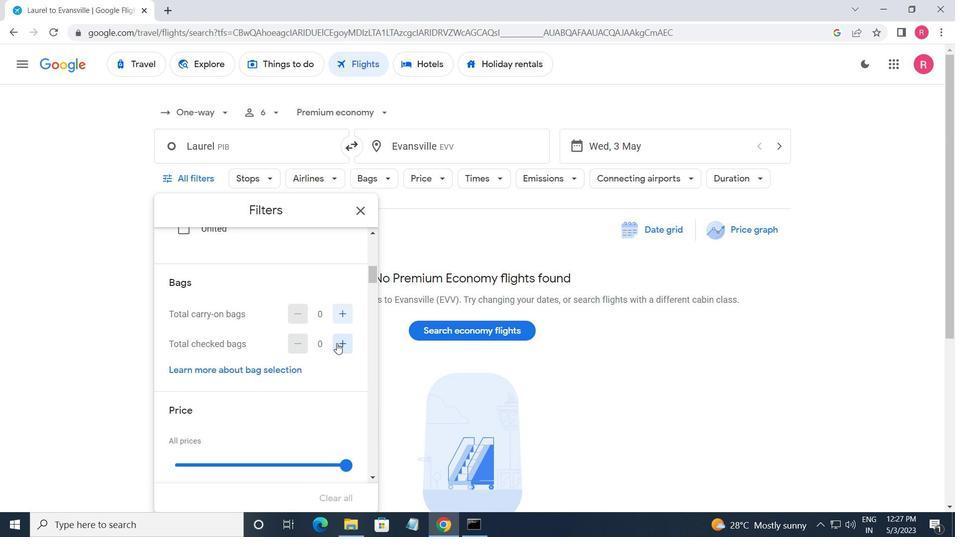 
Action: Mouse pressed left at (337, 343)
Screenshot: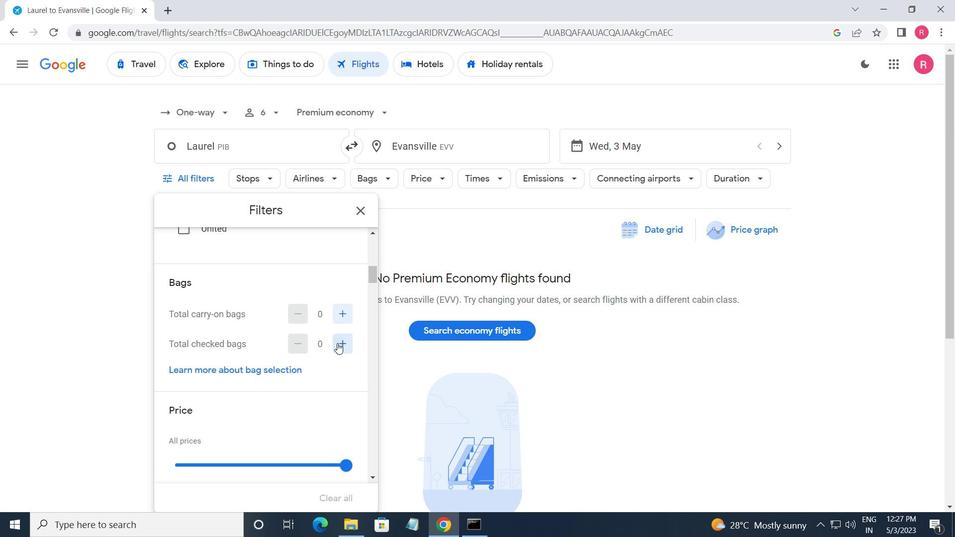 
Action: Mouse pressed left at (337, 343)
Screenshot: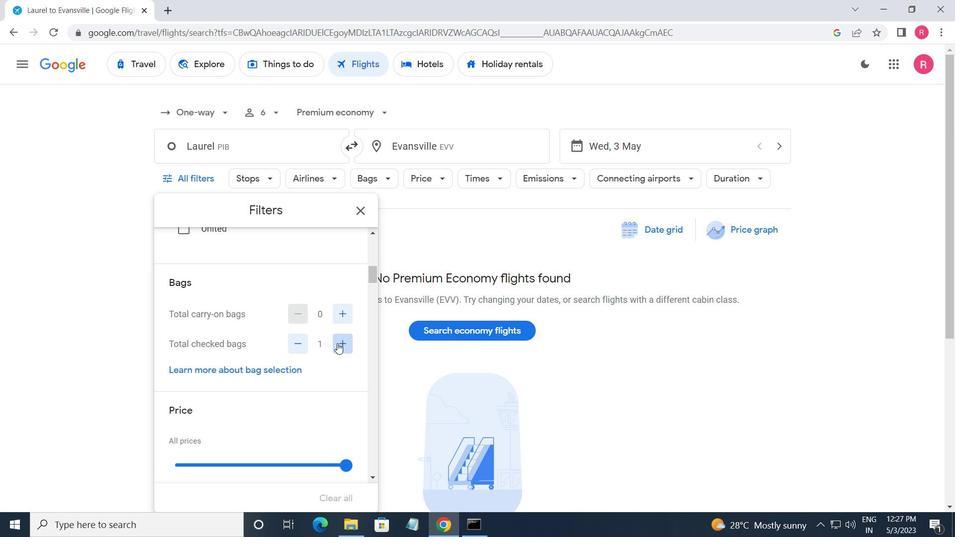 
Action: Mouse pressed left at (337, 343)
Screenshot: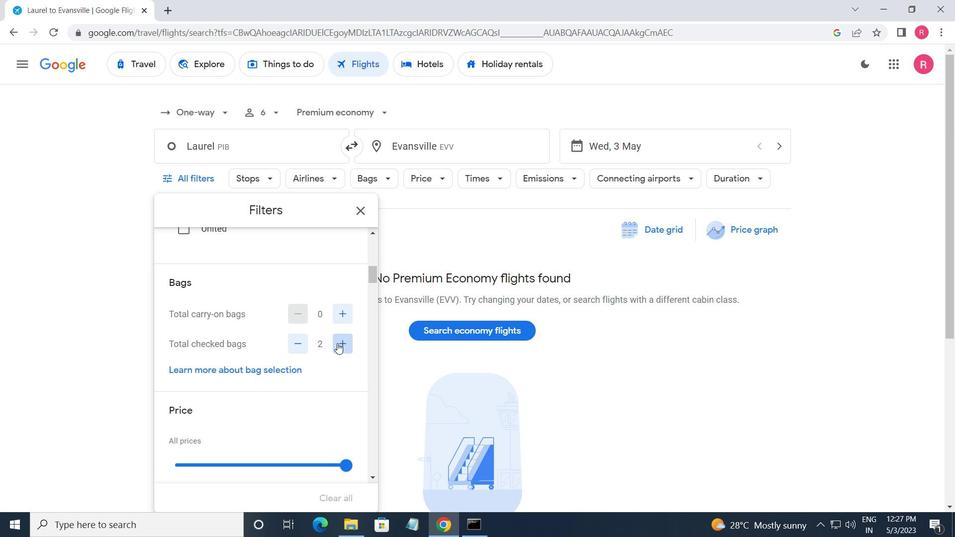 
Action: Mouse pressed left at (337, 343)
Screenshot: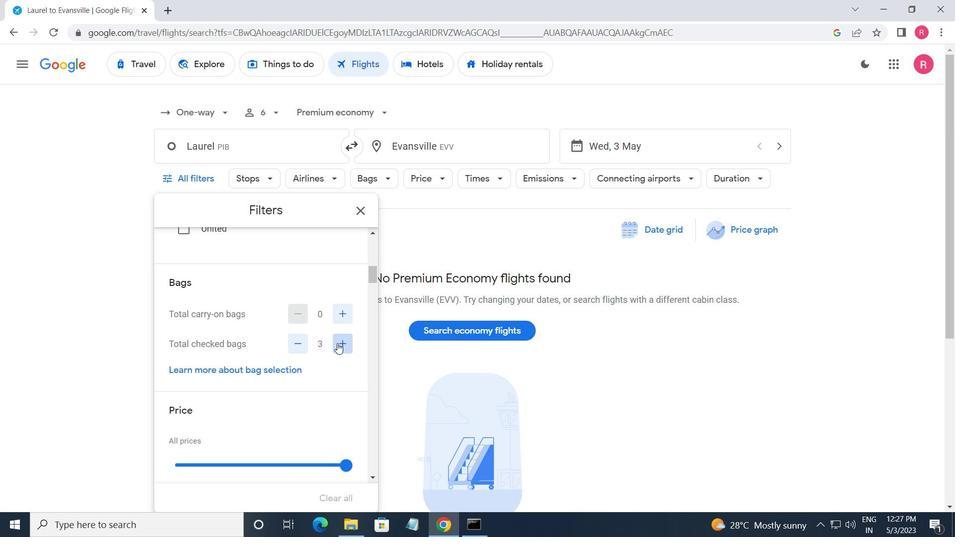 
Action: Mouse pressed left at (337, 343)
Screenshot: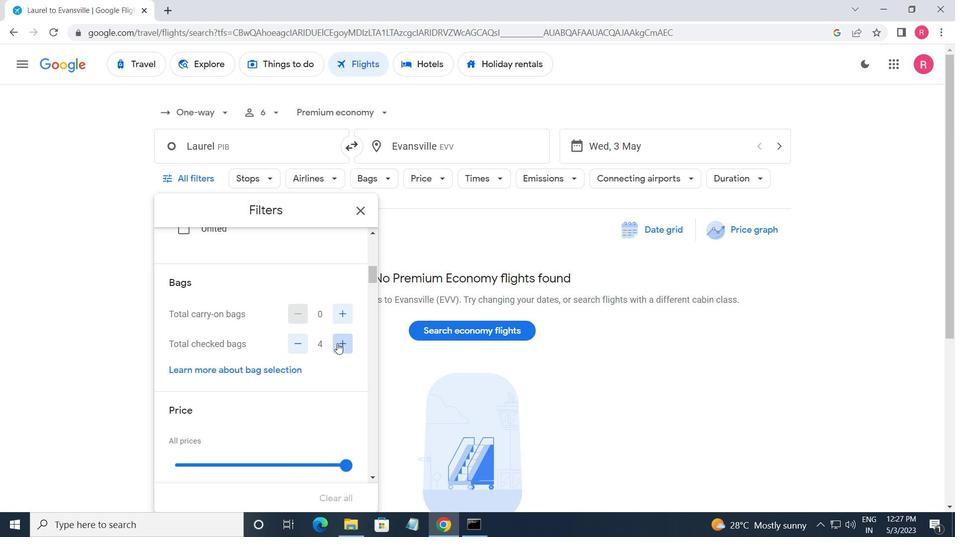 
Action: Mouse pressed left at (337, 343)
Screenshot: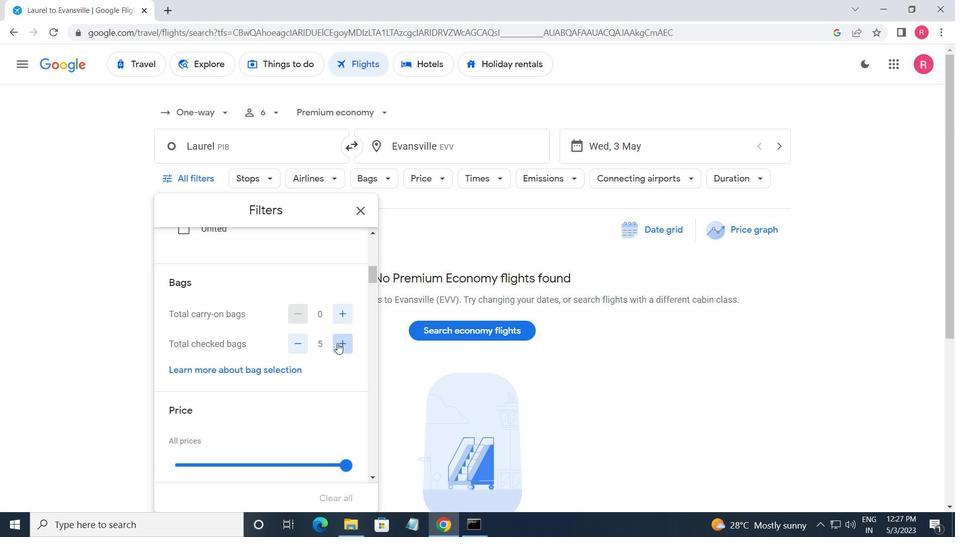 
Action: Mouse pressed left at (337, 343)
Screenshot: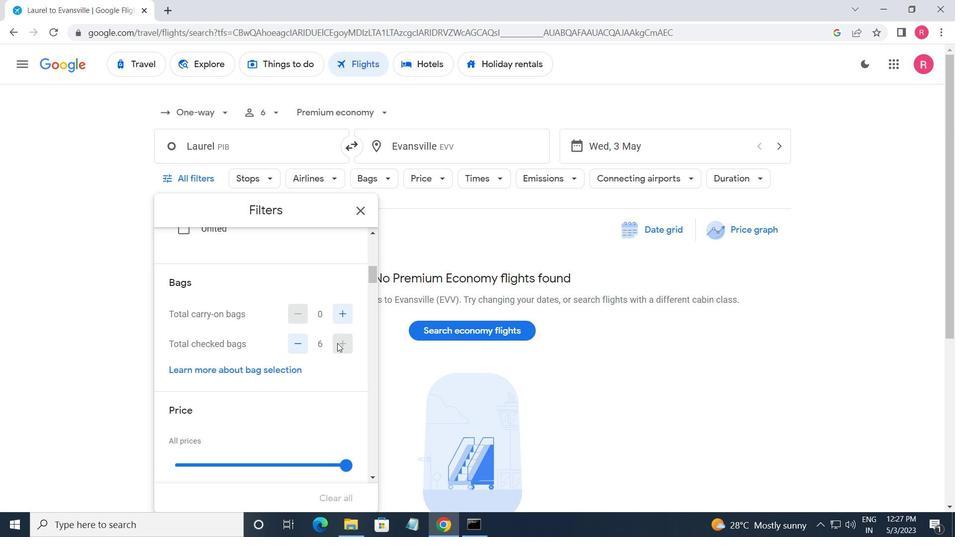 
Action: Mouse pressed left at (337, 343)
Screenshot: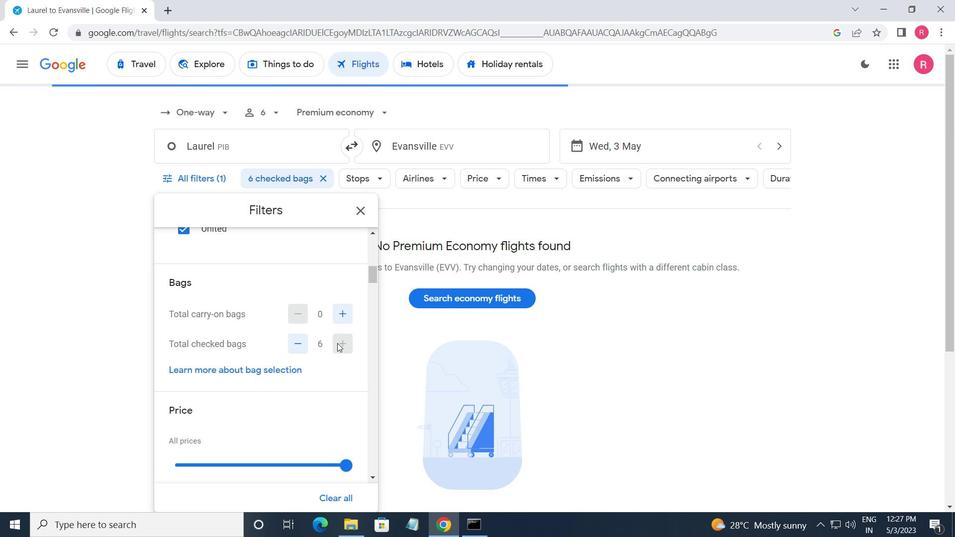 
Action: Mouse scrolled (337, 342) with delta (0, 0)
Screenshot: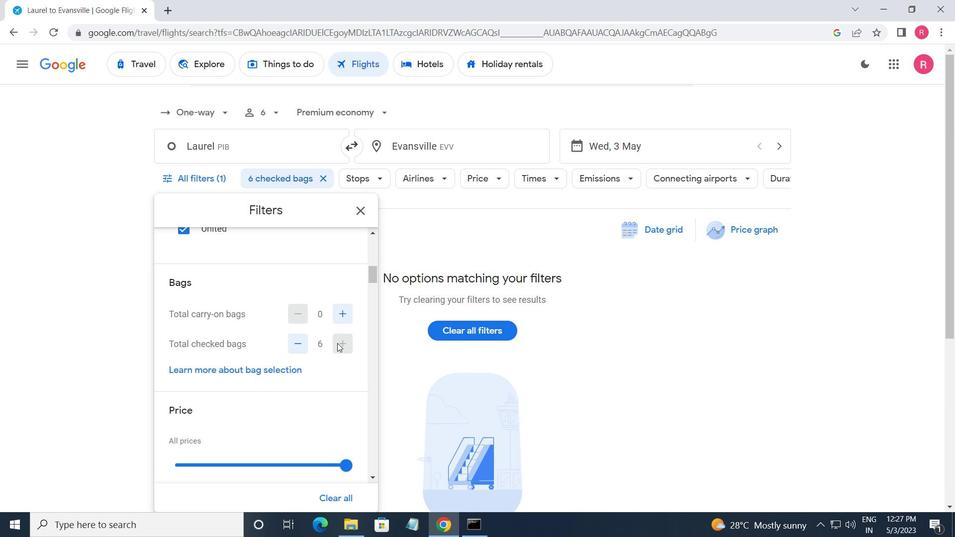 
Action: Mouse scrolled (337, 342) with delta (0, 0)
Screenshot: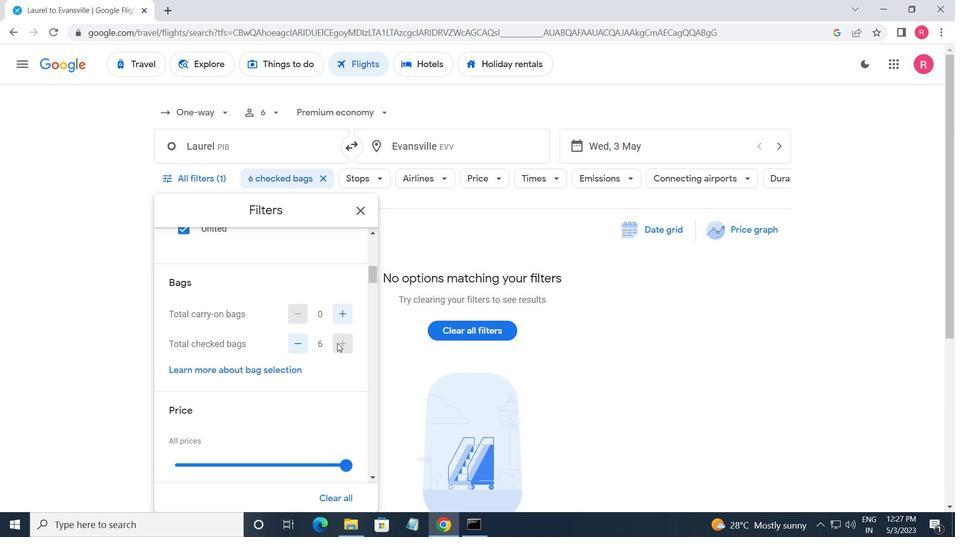 
Action: Mouse moved to (355, 343)
Screenshot: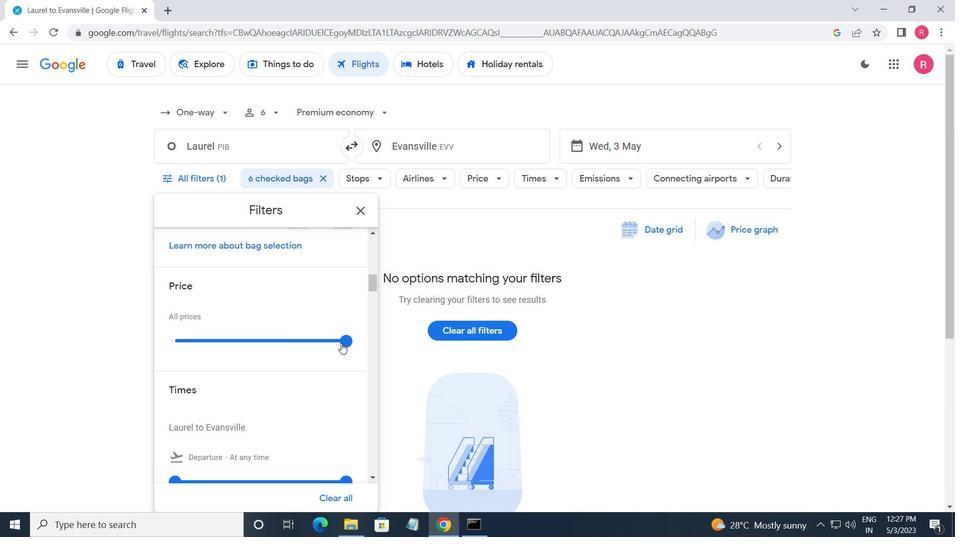 
Action: Mouse pressed left at (355, 343)
Screenshot: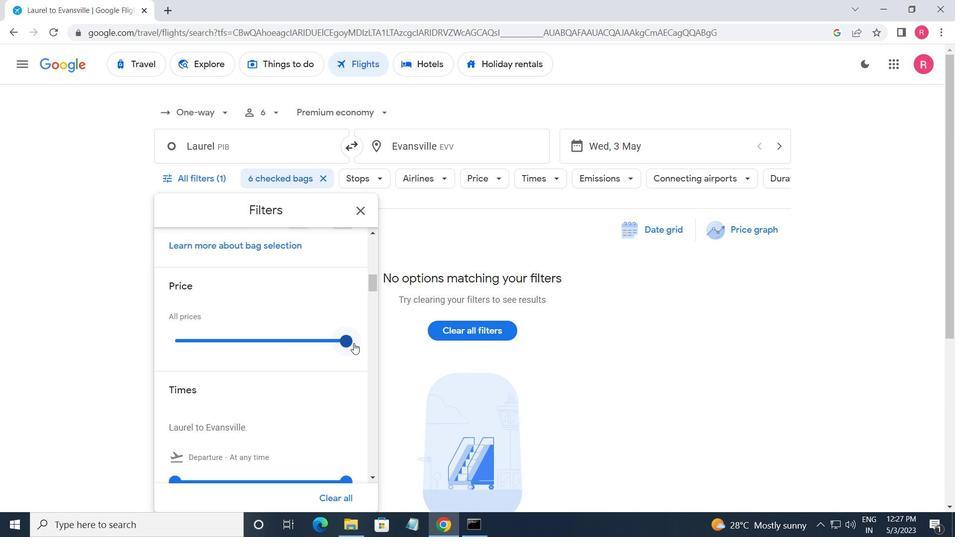
Action: Mouse moved to (297, 349)
Screenshot: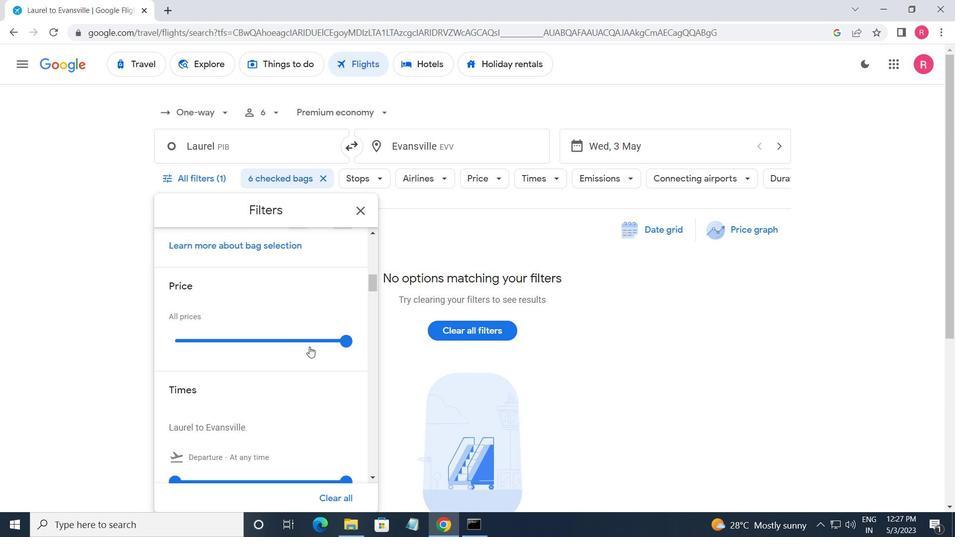
Action: Mouse scrolled (297, 348) with delta (0, 0)
Screenshot: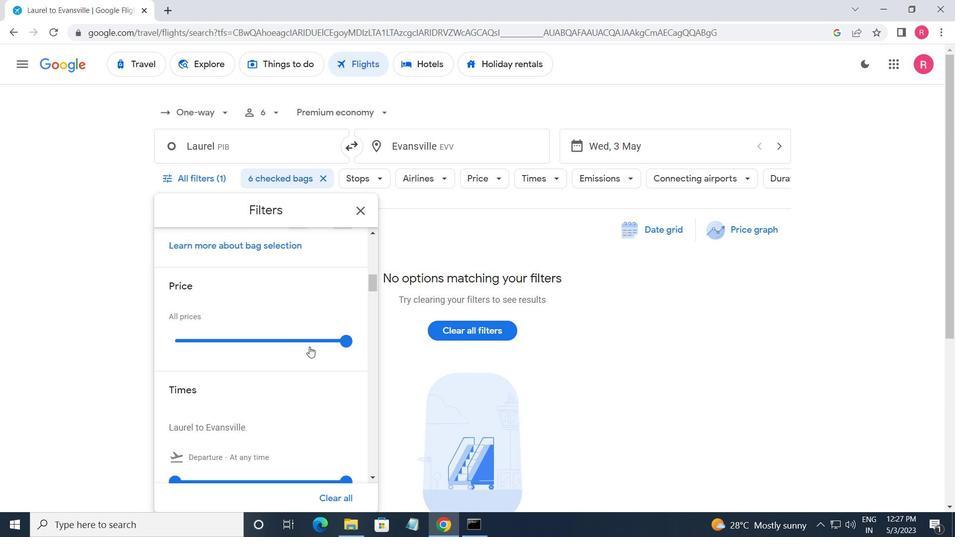 
Action: Mouse moved to (294, 350)
Screenshot: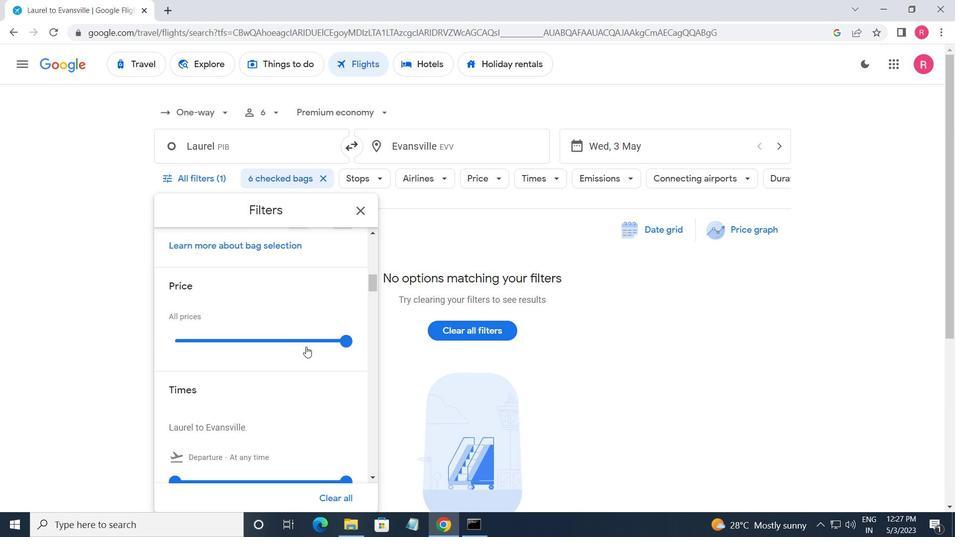 
Action: Mouse scrolled (294, 349) with delta (0, 0)
Screenshot: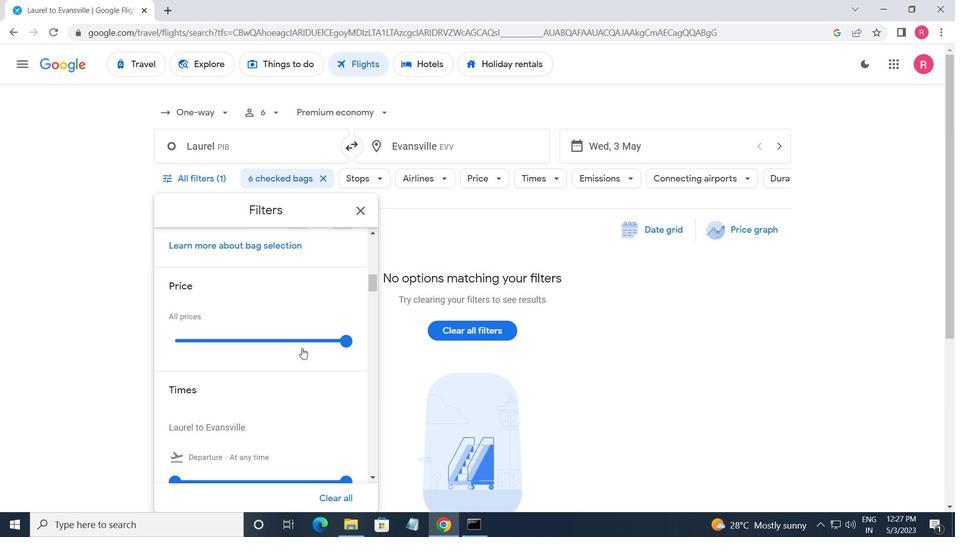 
Action: Mouse moved to (292, 350)
Screenshot: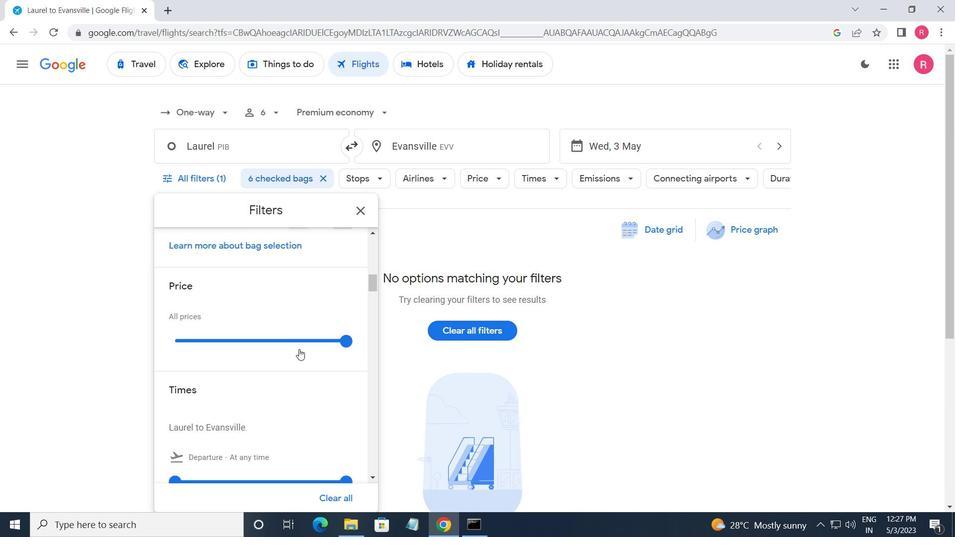 
Action: Mouse scrolled (292, 350) with delta (0, 0)
Screenshot: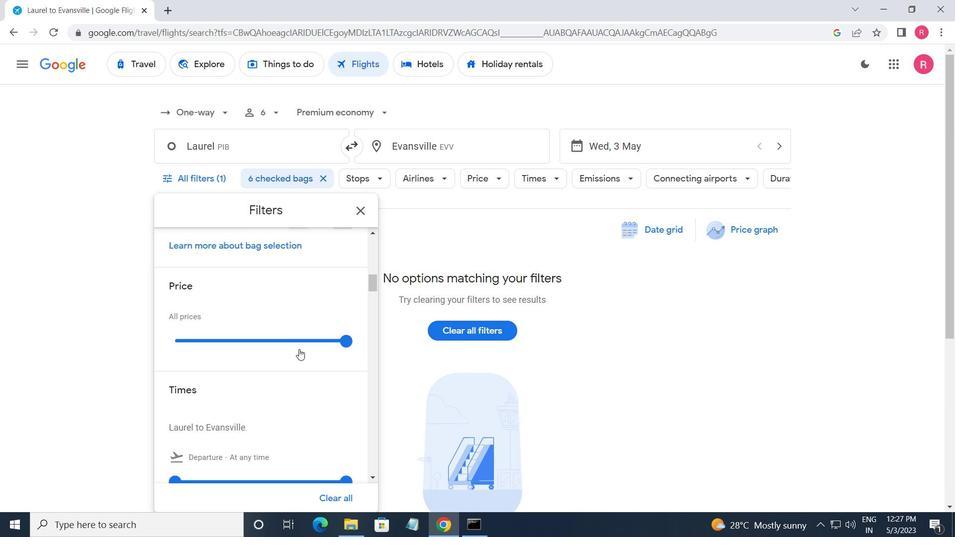 
Action: Mouse moved to (179, 302)
Screenshot: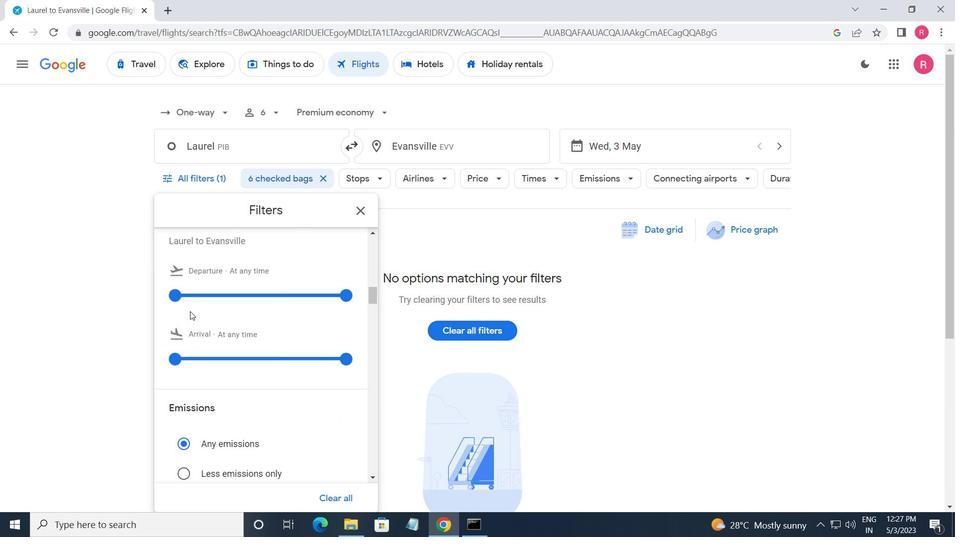 
Action: Mouse pressed left at (179, 302)
Screenshot: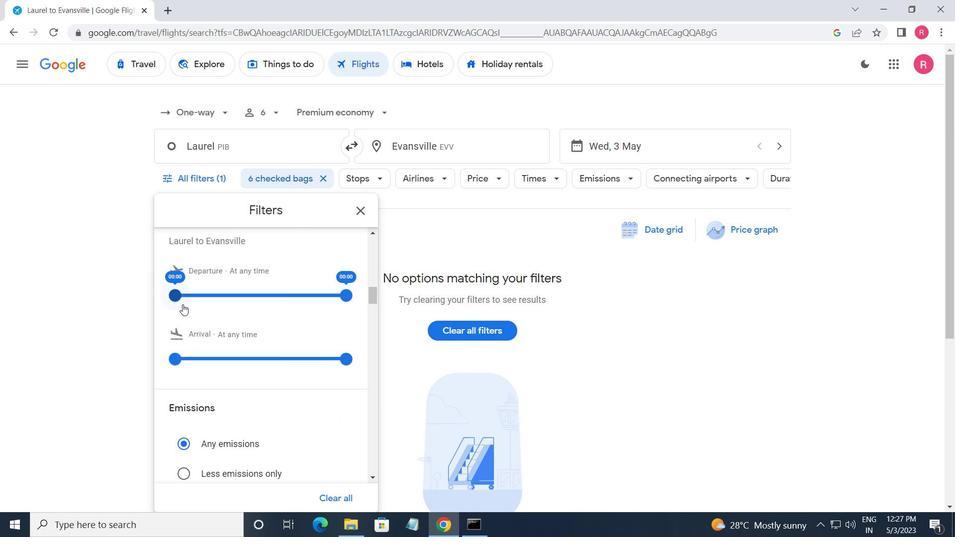 
Action: Mouse moved to (348, 295)
Screenshot: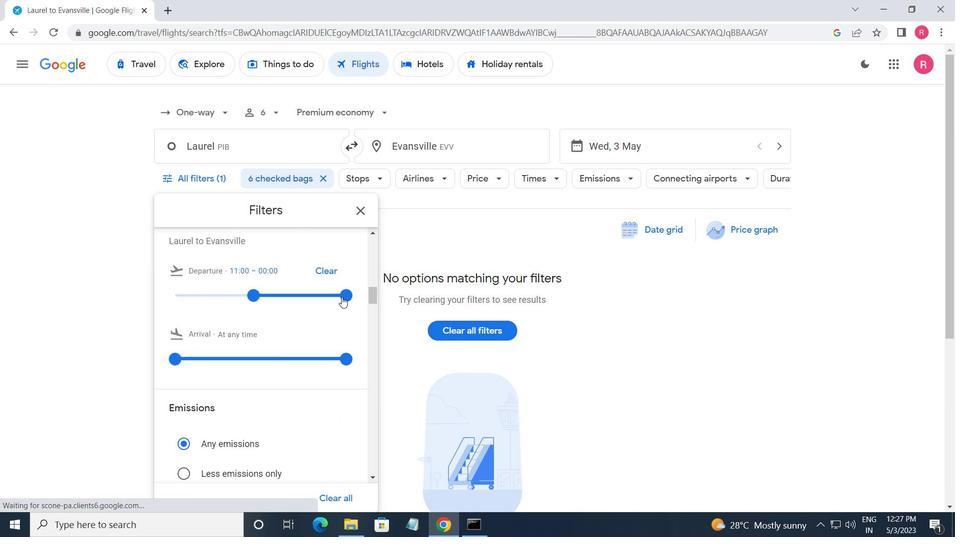 
Action: Mouse pressed left at (348, 295)
Screenshot: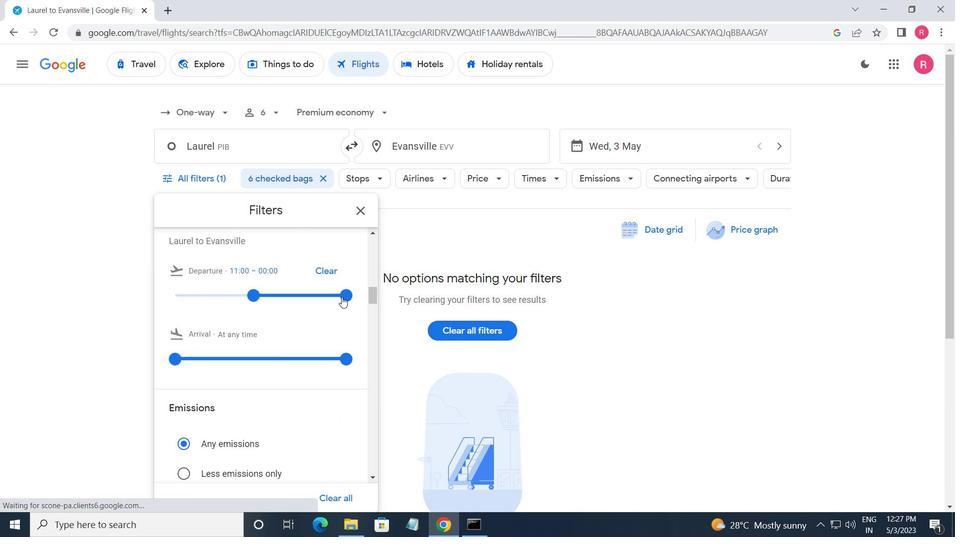 
Action: Mouse moved to (358, 213)
Screenshot: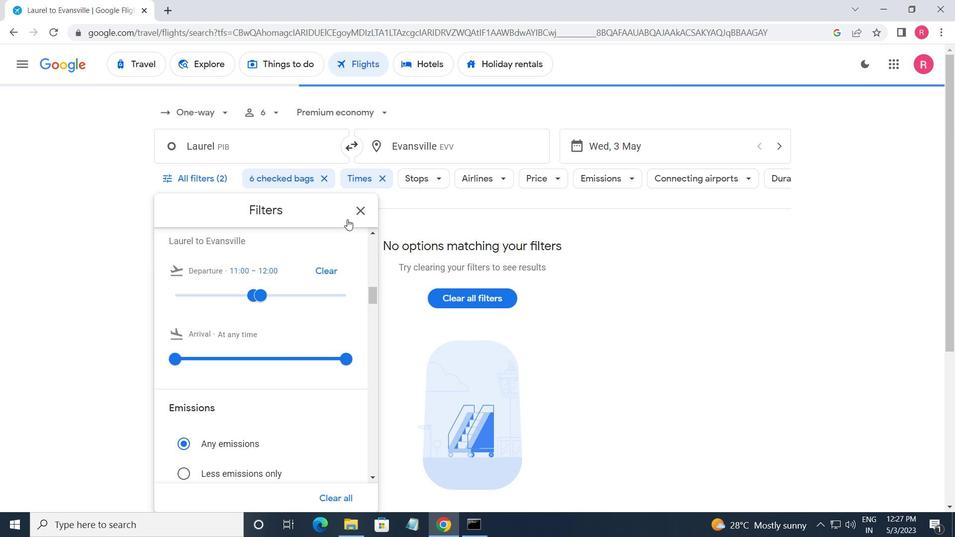 
Action: Mouse pressed left at (358, 213)
Screenshot: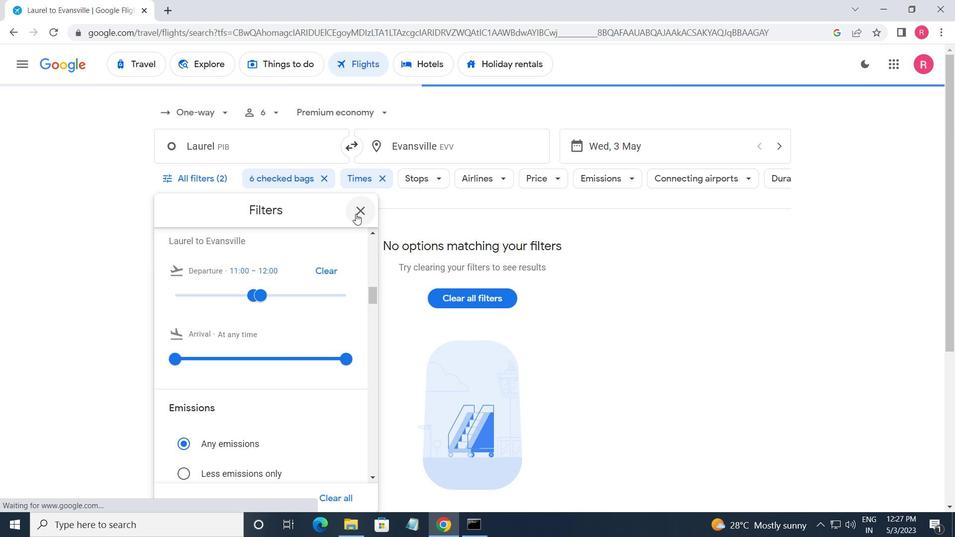 
Action: Mouse moved to (325, 240)
Screenshot: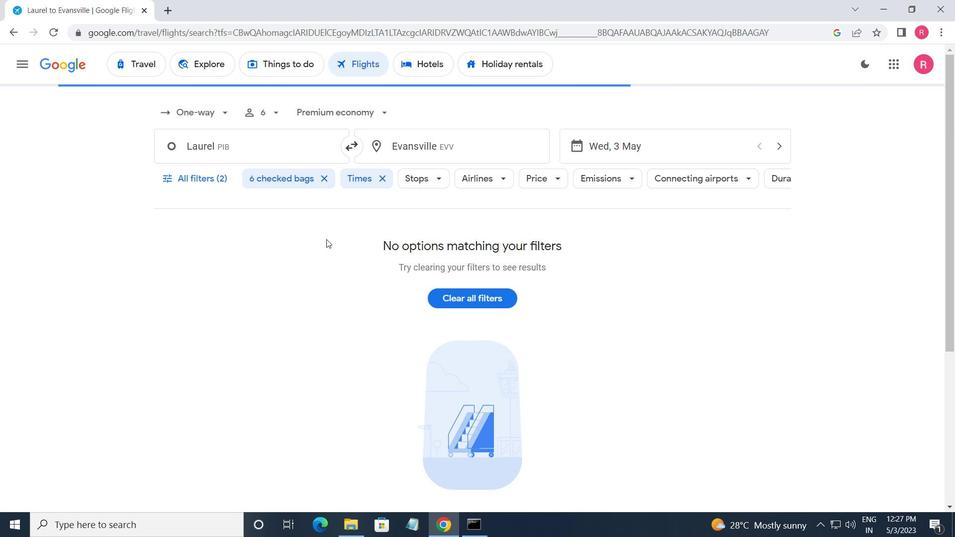 
